 Task: For heading Arial with bold.  font size for heading22,  'Change the font style of data to'Arial Narrow.  and font size to 14,  Change the alignment of both headline & data to Align middle.  In the sheet  ExpenseLog templatesbook
Action: Mouse moved to (85, 146)
Screenshot: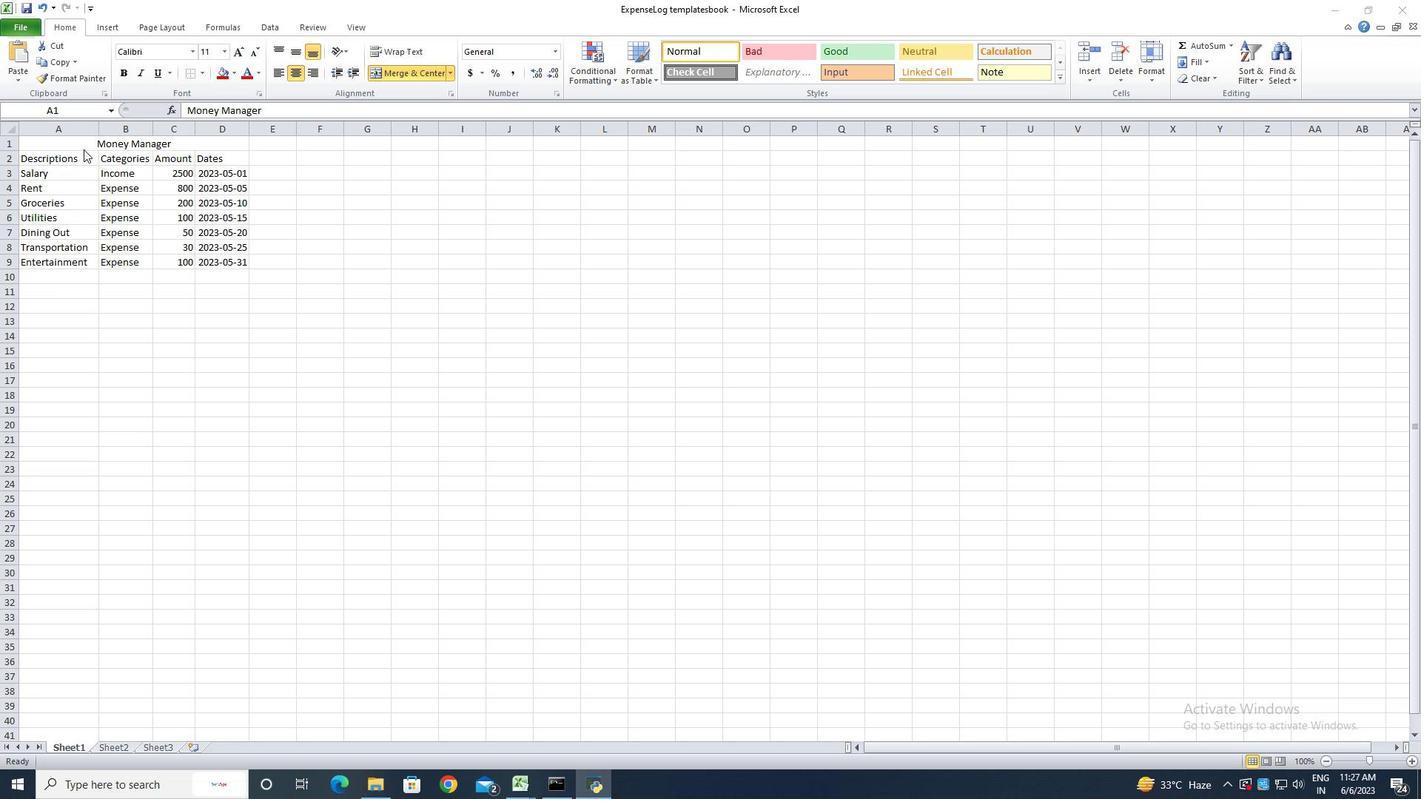 
Action: Mouse pressed left at (85, 146)
Screenshot: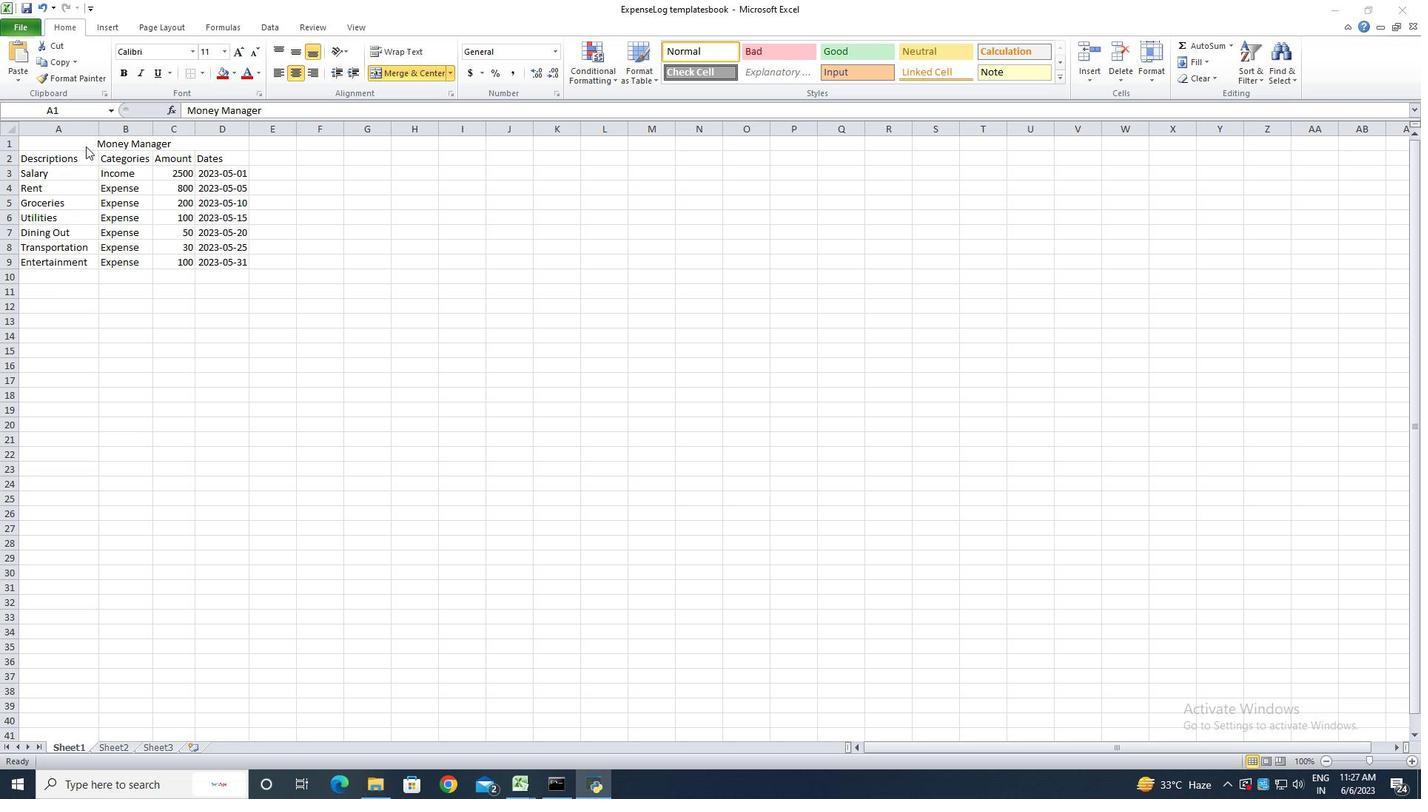
Action: Mouse moved to (190, 50)
Screenshot: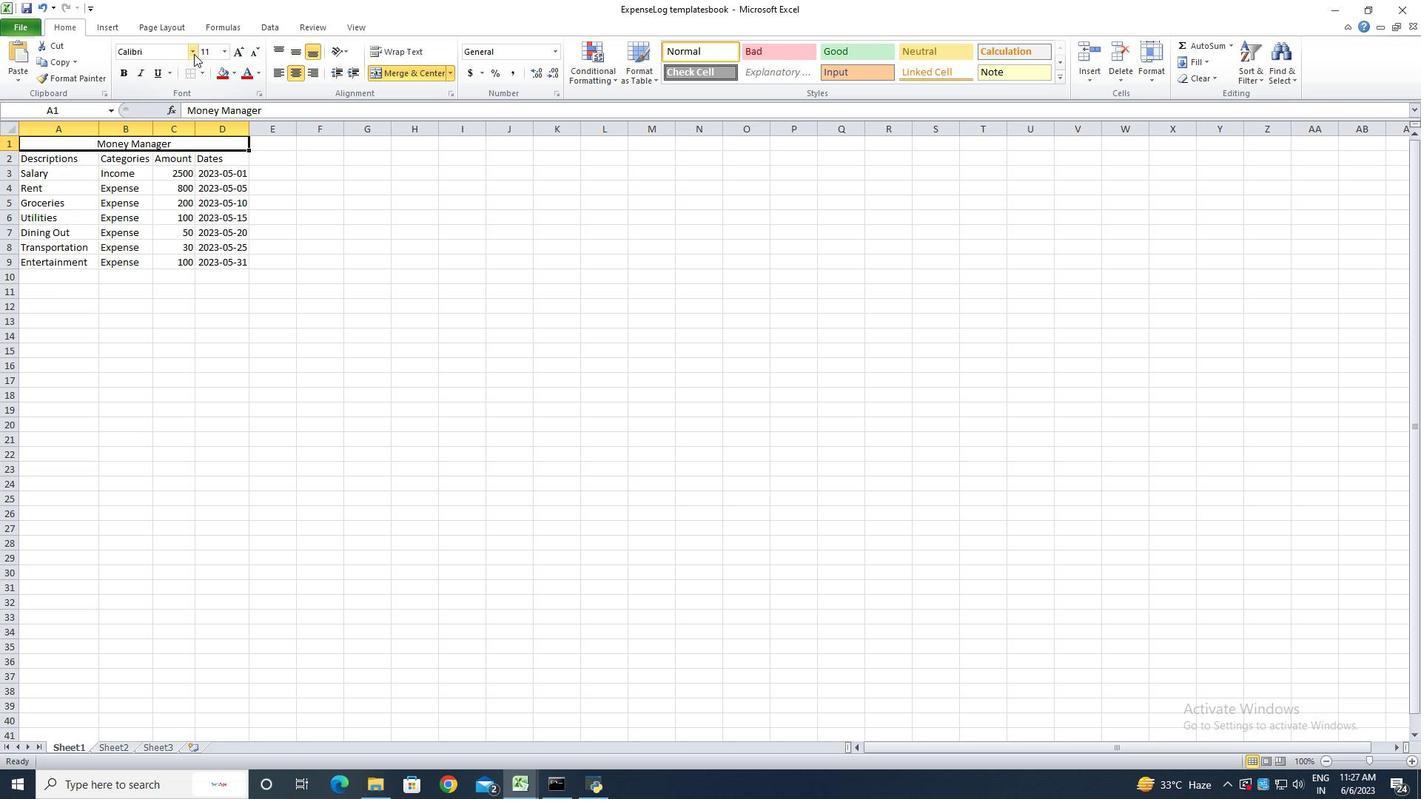 
Action: Mouse pressed left at (190, 50)
Screenshot: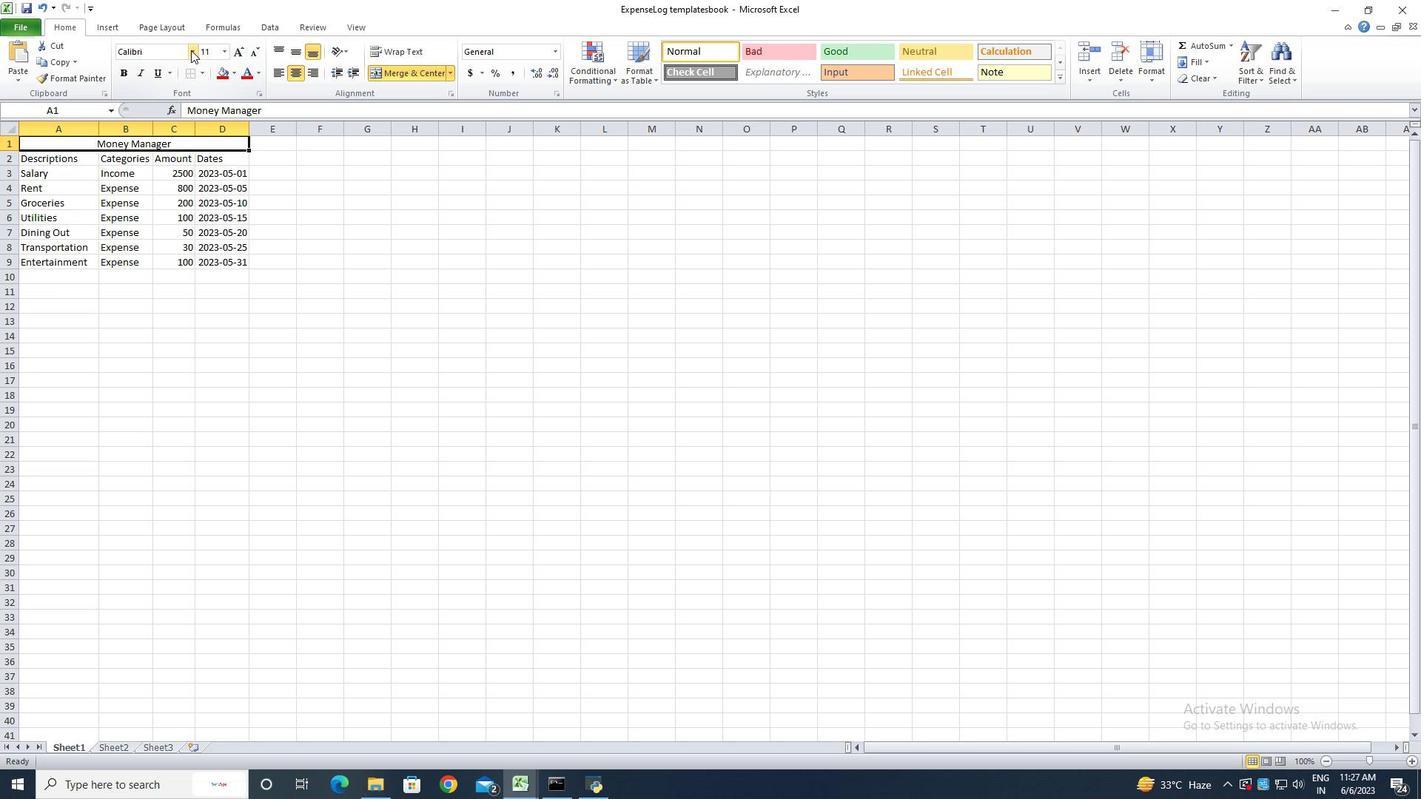 
Action: Mouse moved to (159, 176)
Screenshot: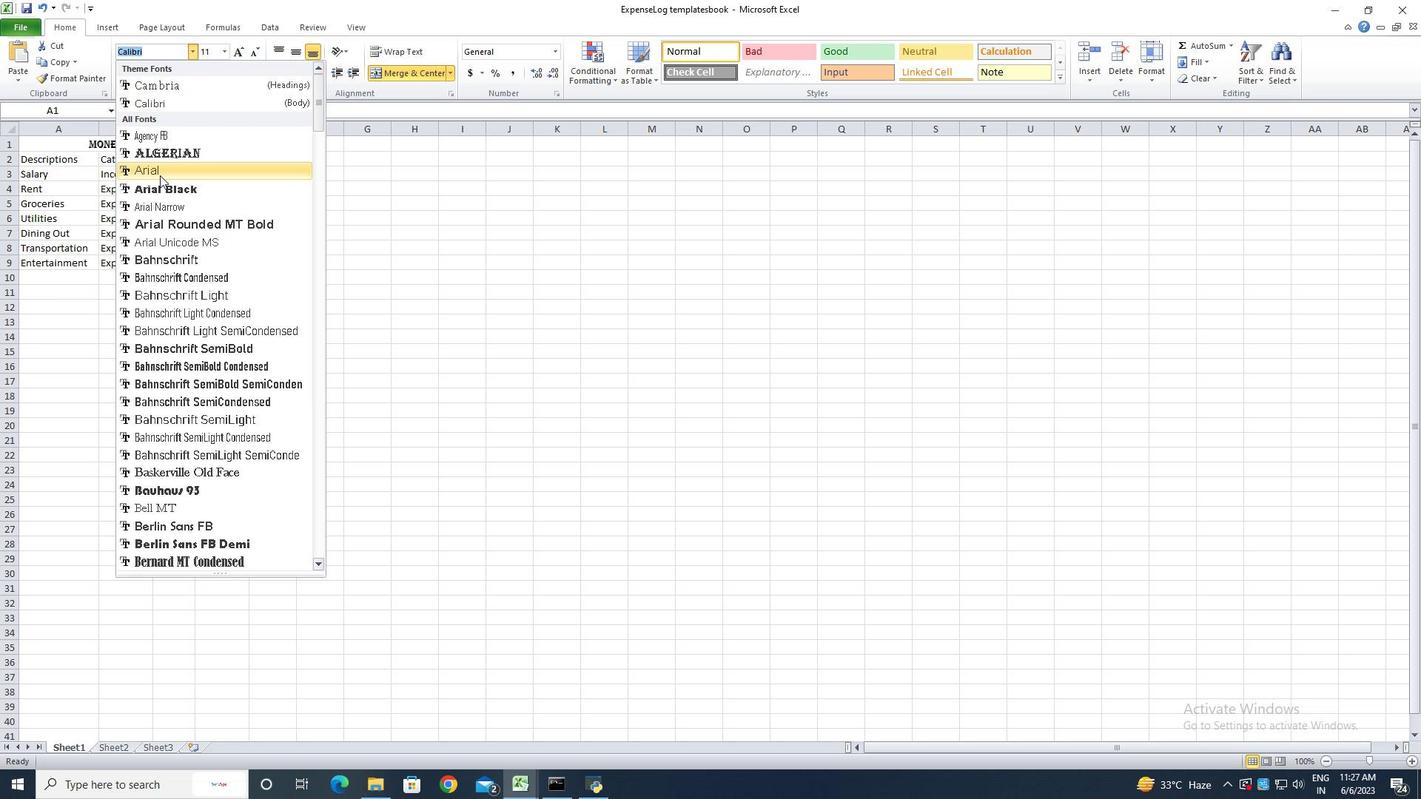 
Action: Mouse pressed left at (159, 176)
Screenshot: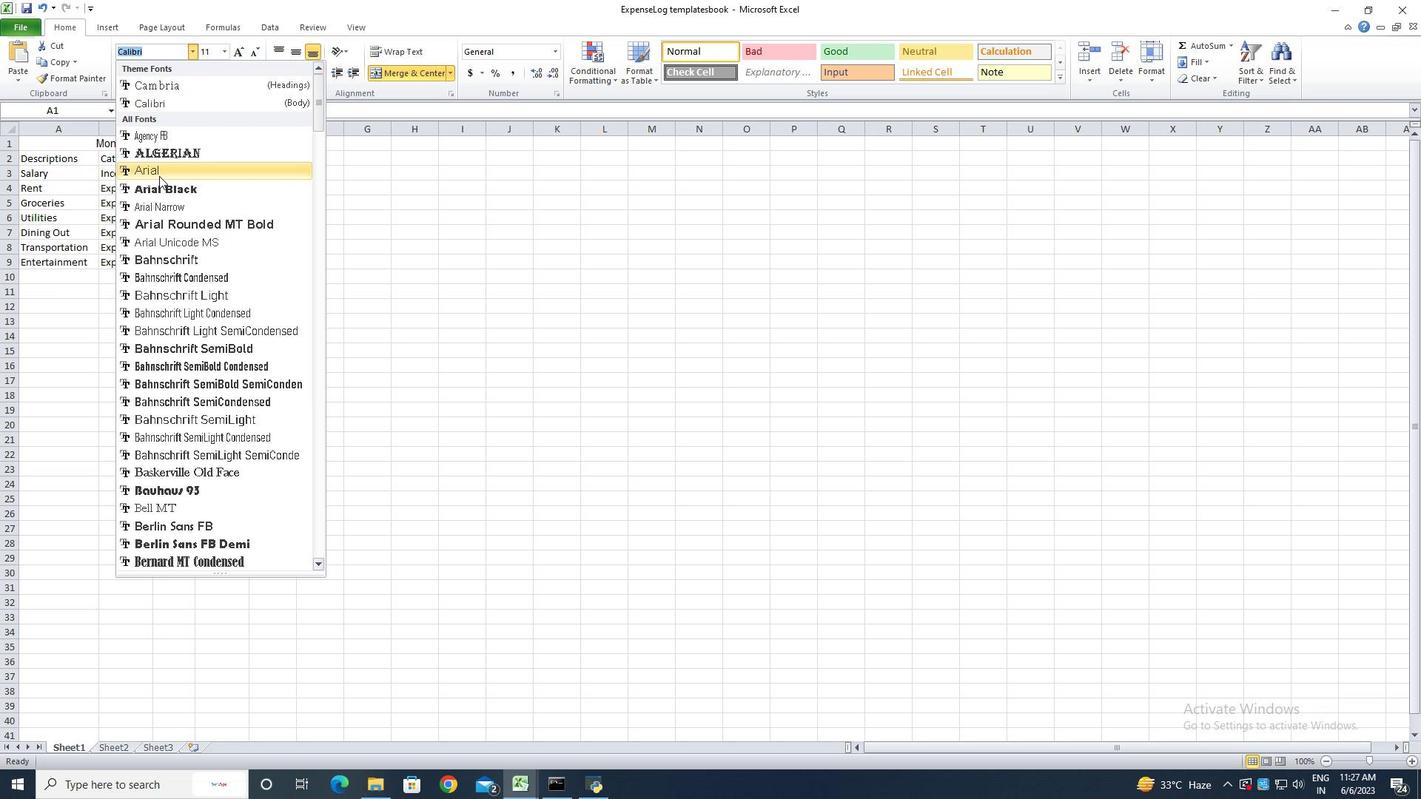 
Action: Mouse moved to (239, 45)
Screenshot: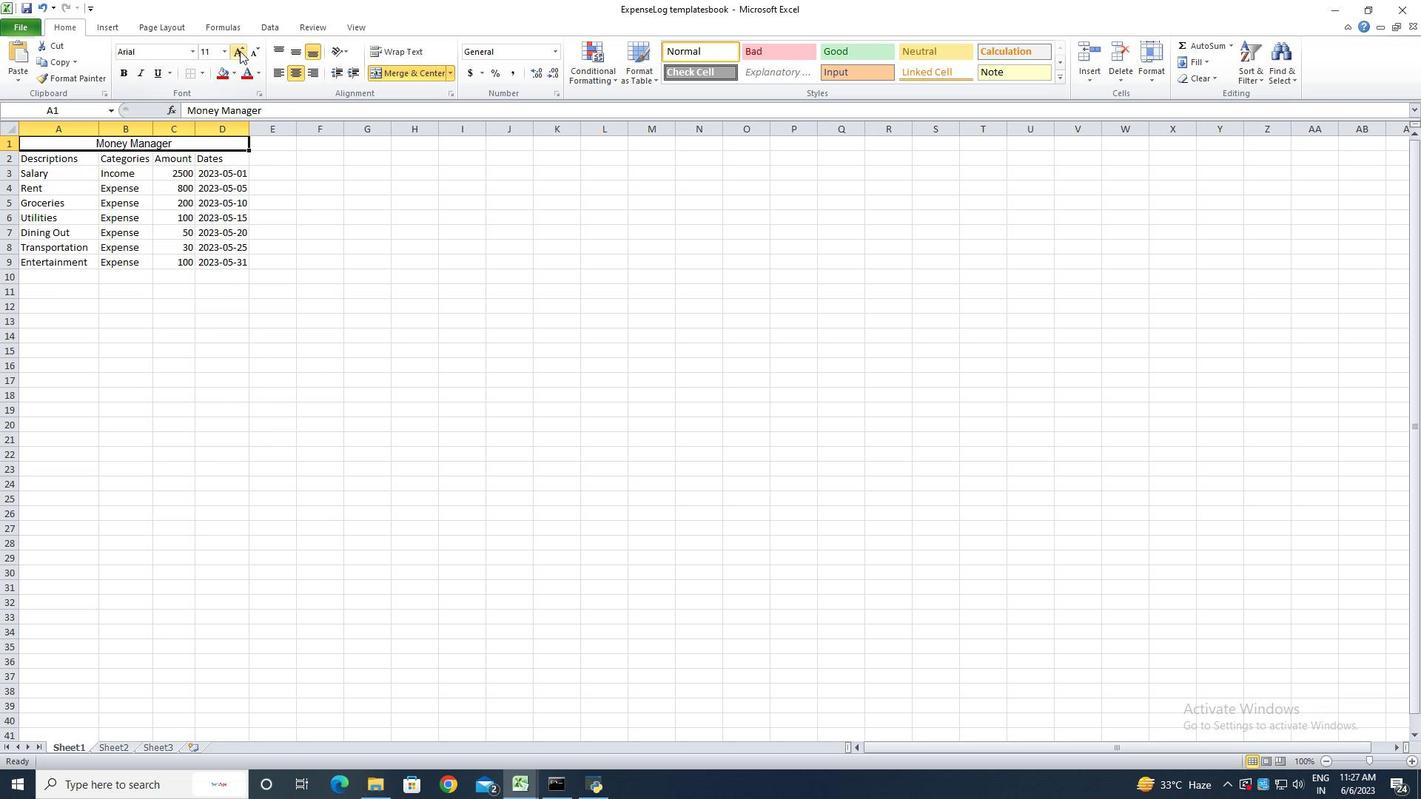 
Action: Mouse pressed left at (239, 45)
Screenshot: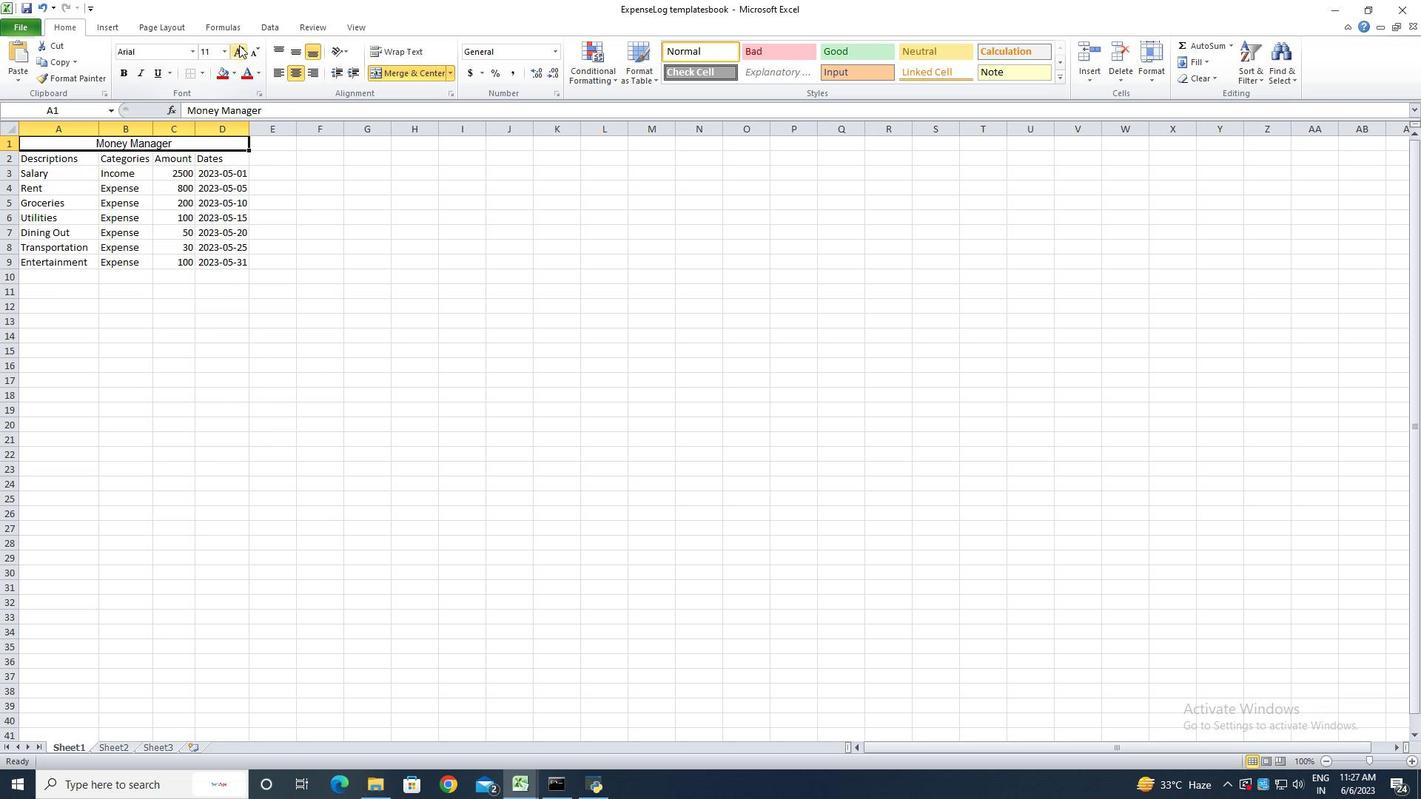 
Action: Mouse pressed left at (239, 45)
Screenshot: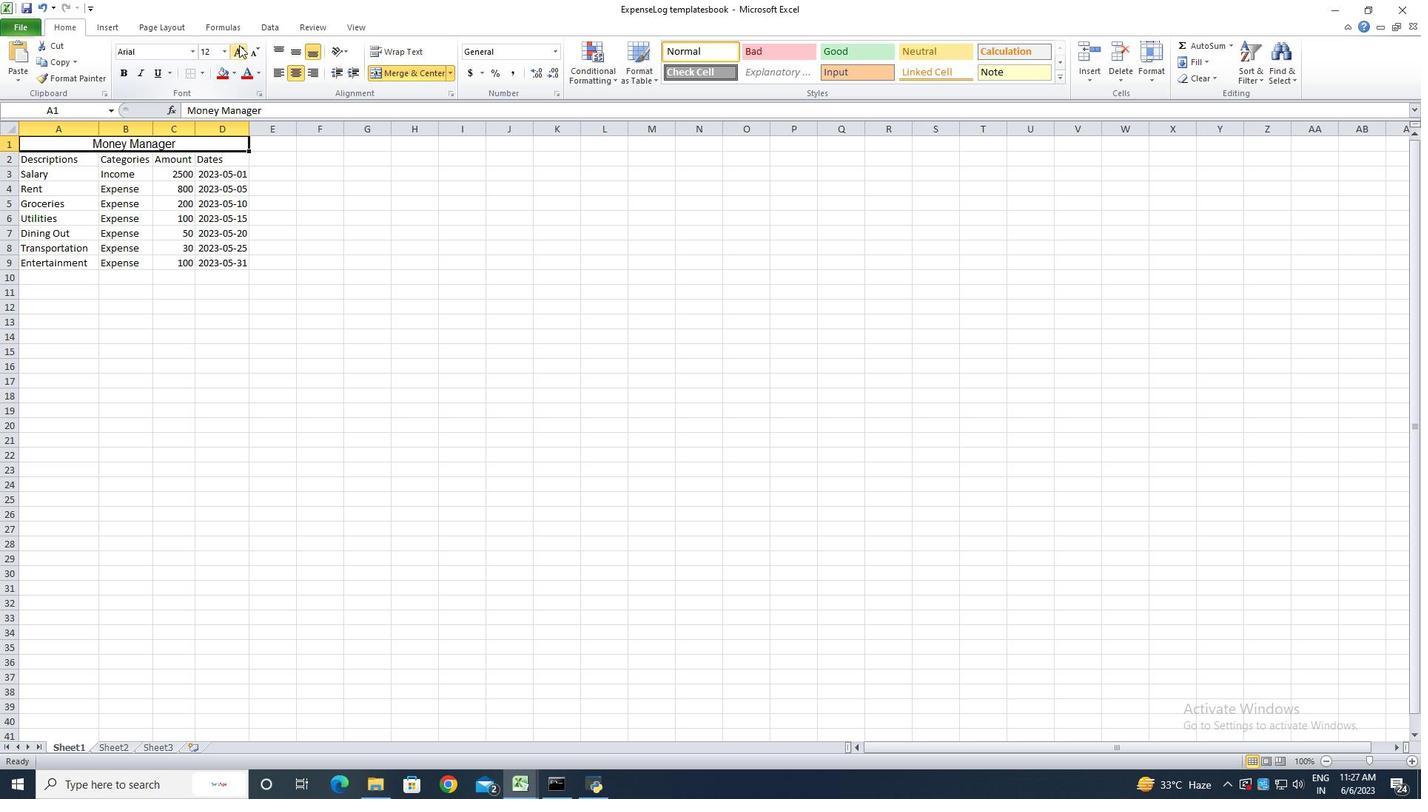
Action: Mouse pressed left at (239, 45)
Screenshot: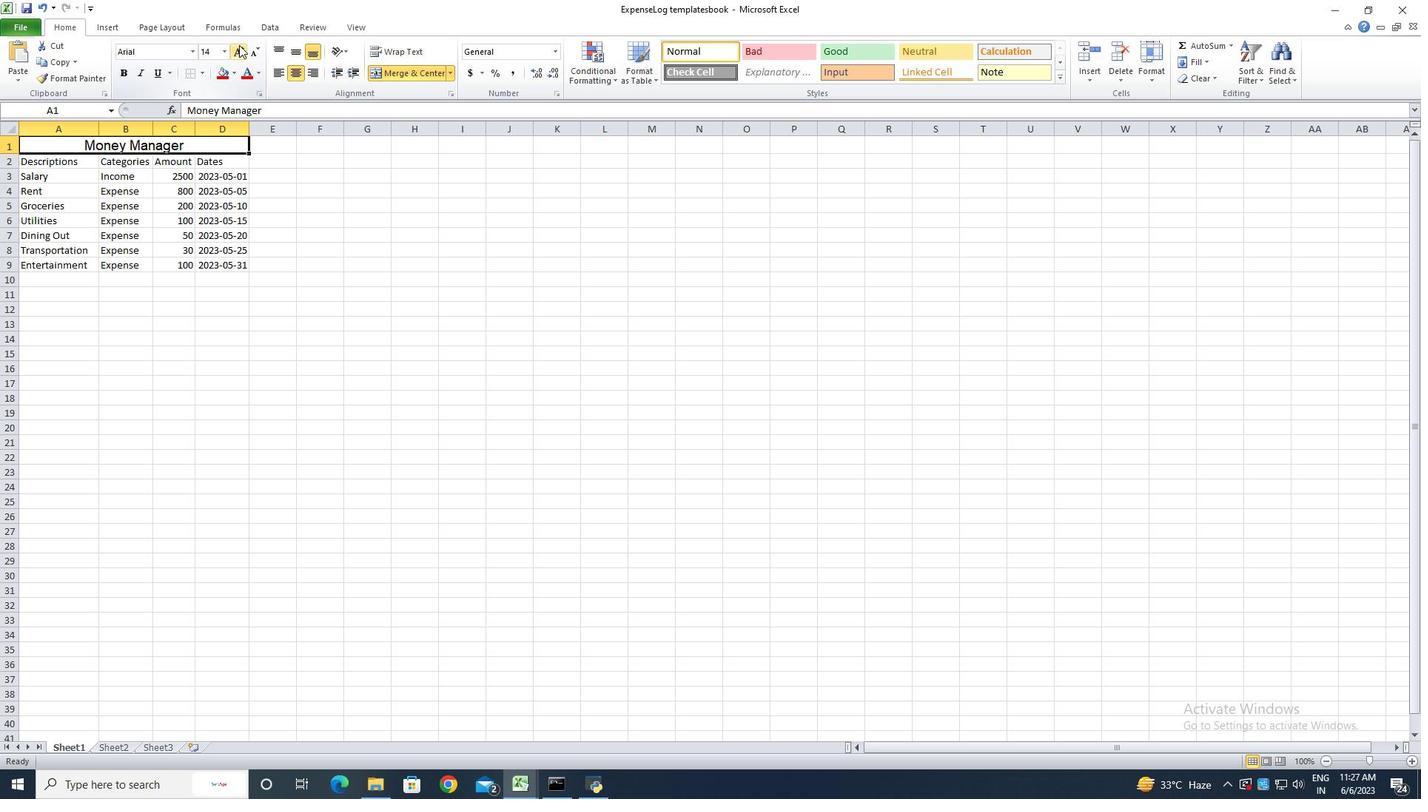 
Action: Mouse pressed left at (239, 45)
Screenshot: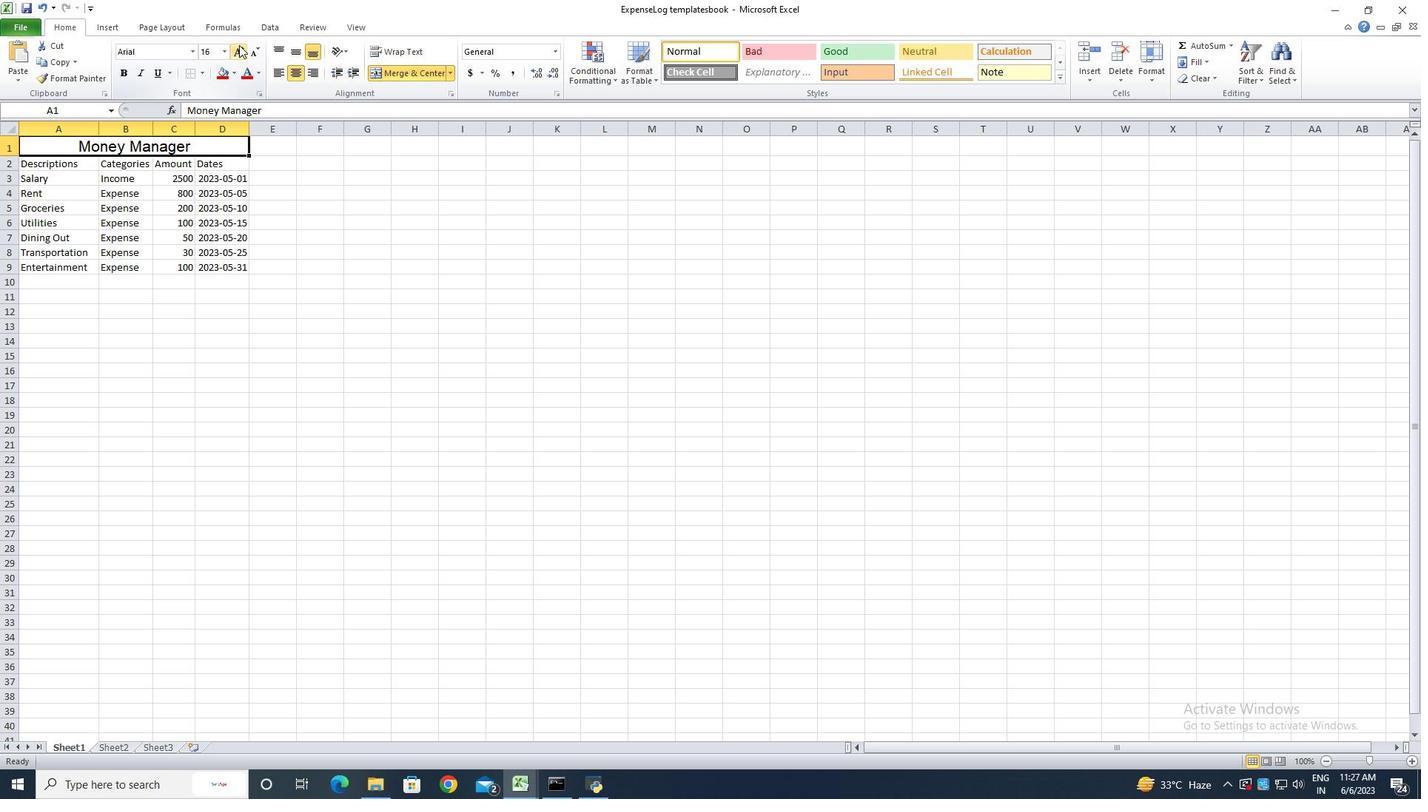 
Action: Mouse pressed left at (239, 45)
Screenshot: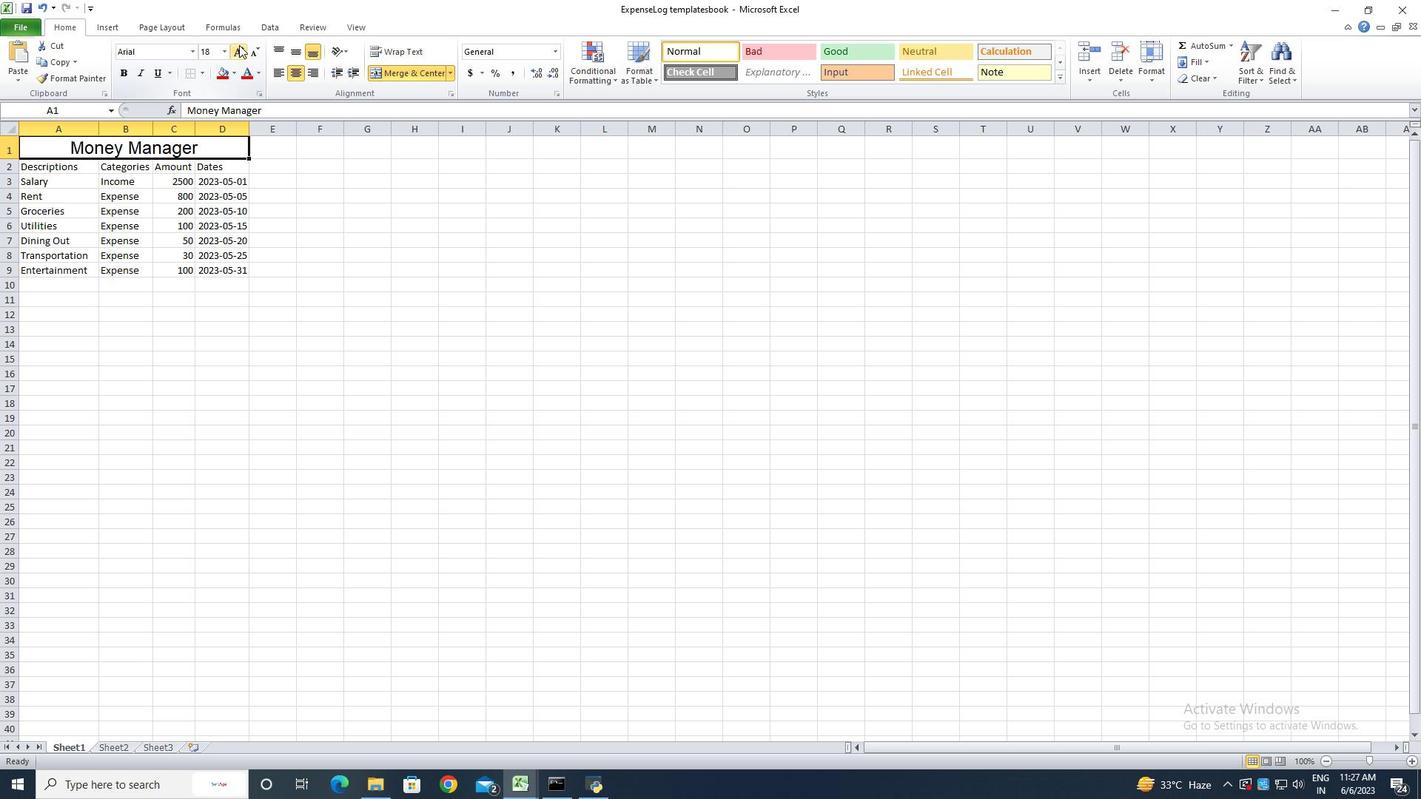 
Action: Mouse pressed left at (239, 45)
Screenshot: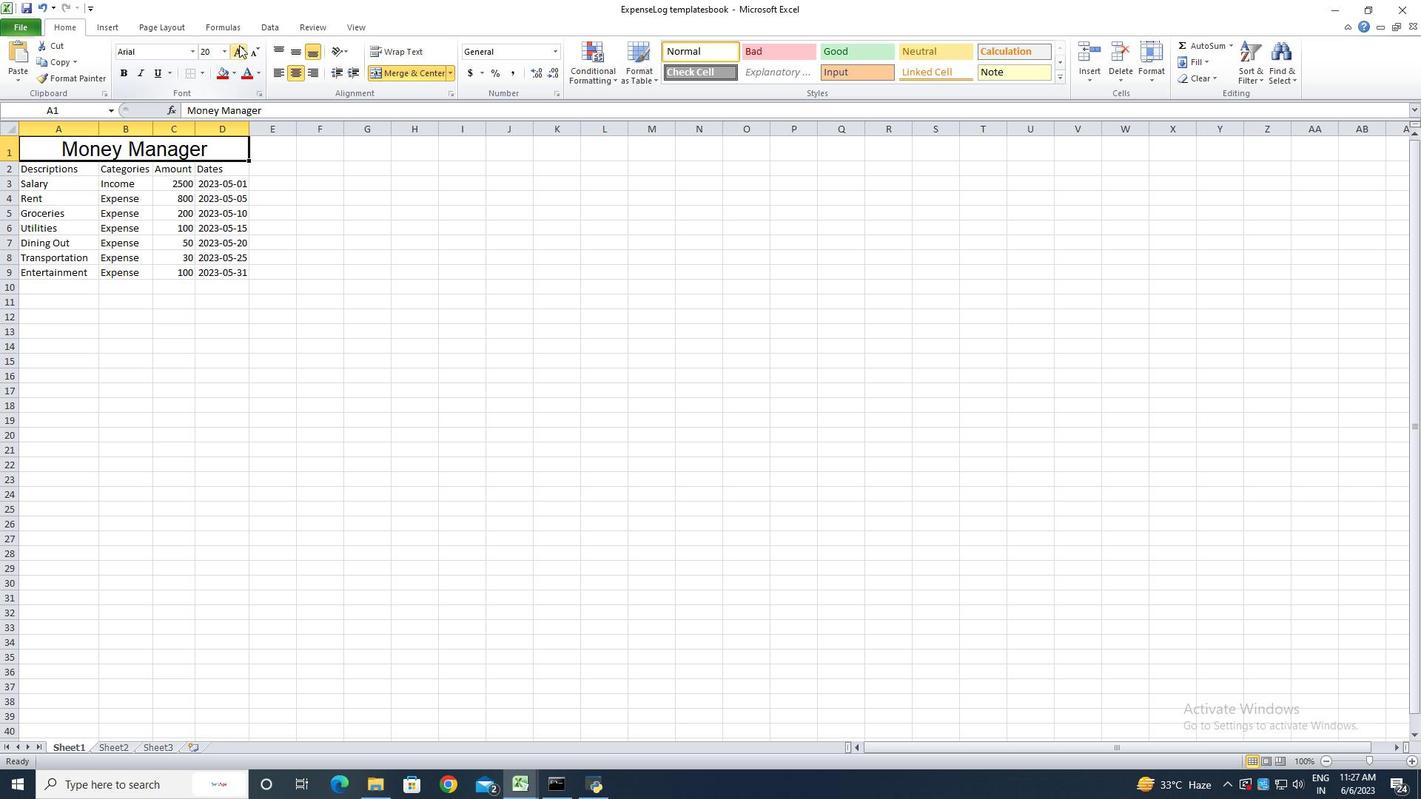 
Action: Mouse moved to (128, 78)
Screenshot: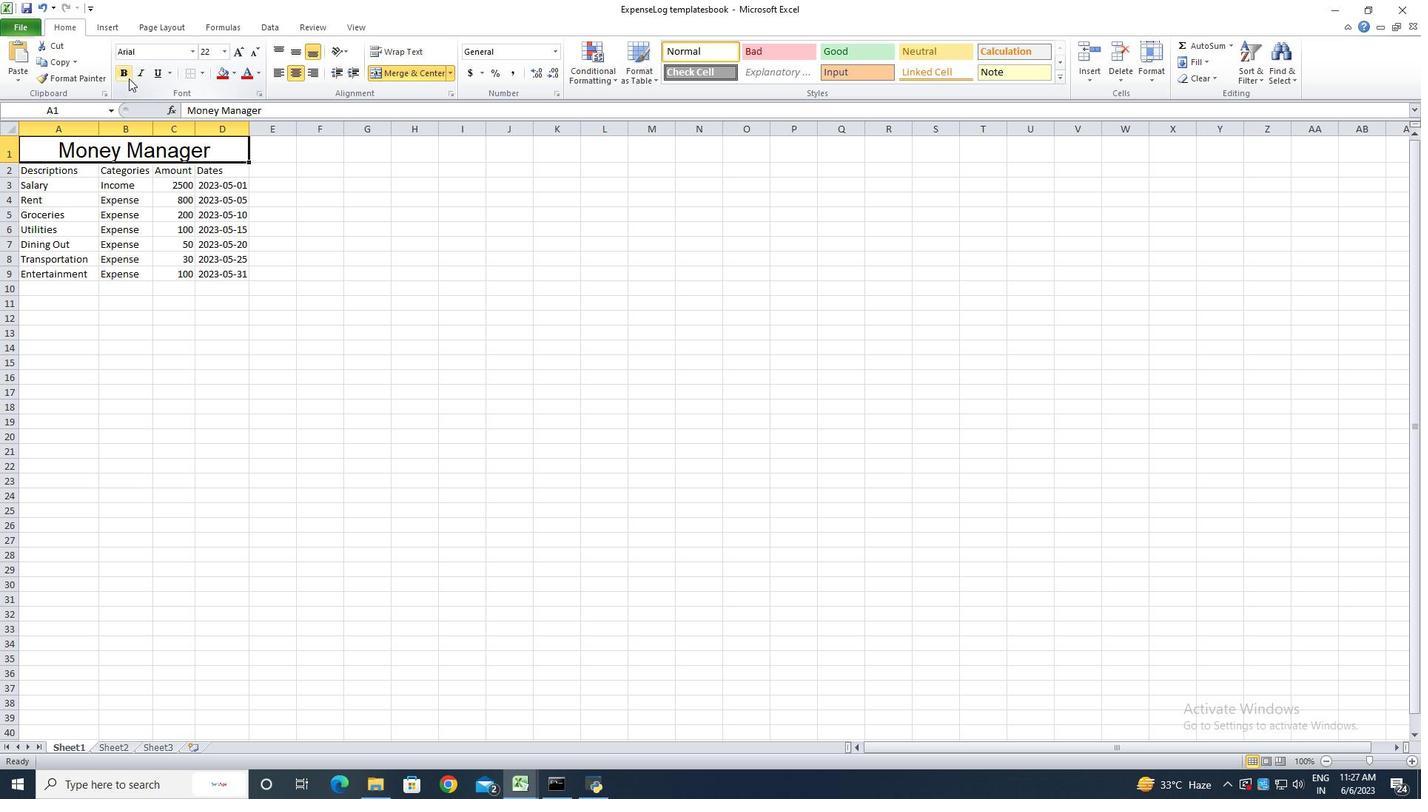 
Action: Mouse pressed left at (128, 78)
Screenshot: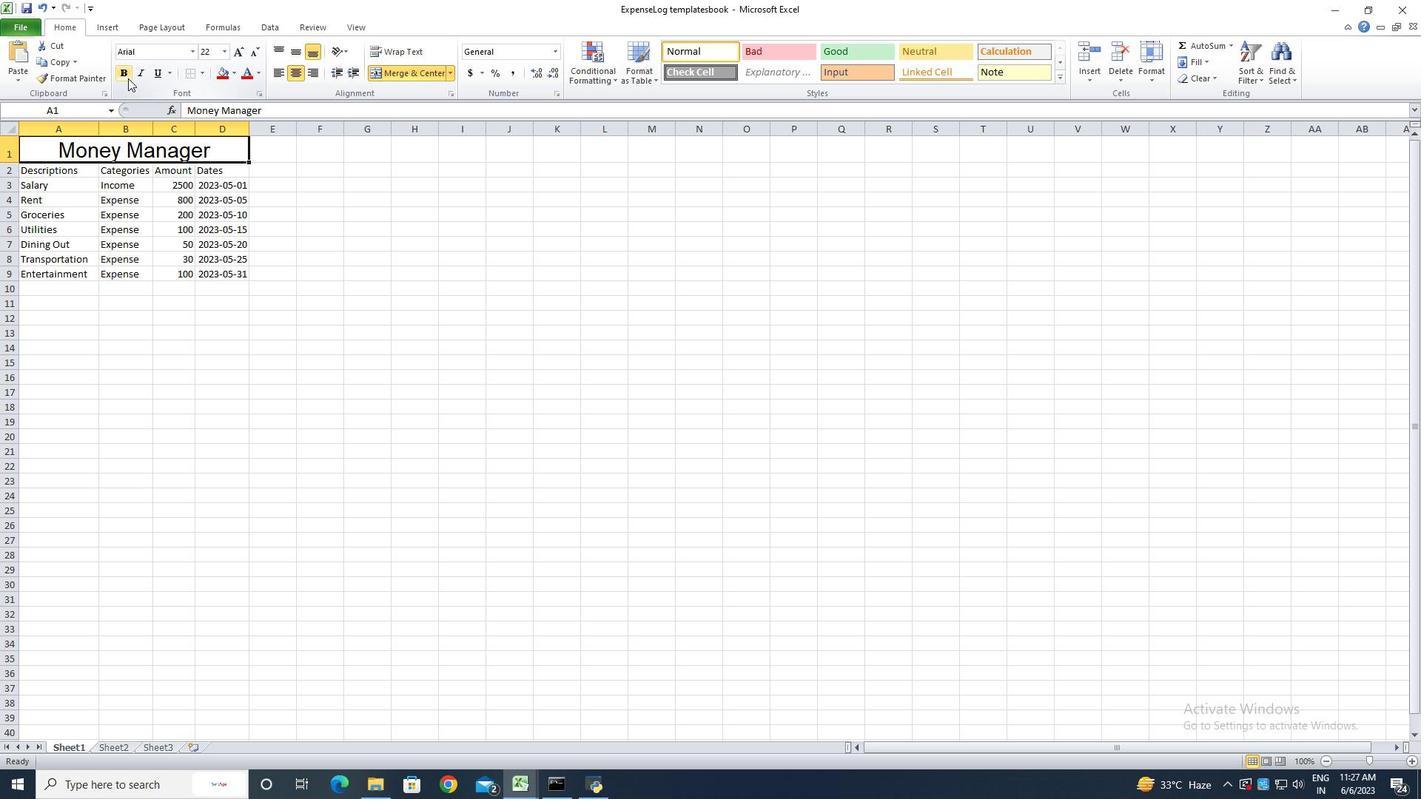 
Action: Mouse moved to (34, 173)
Screenshot: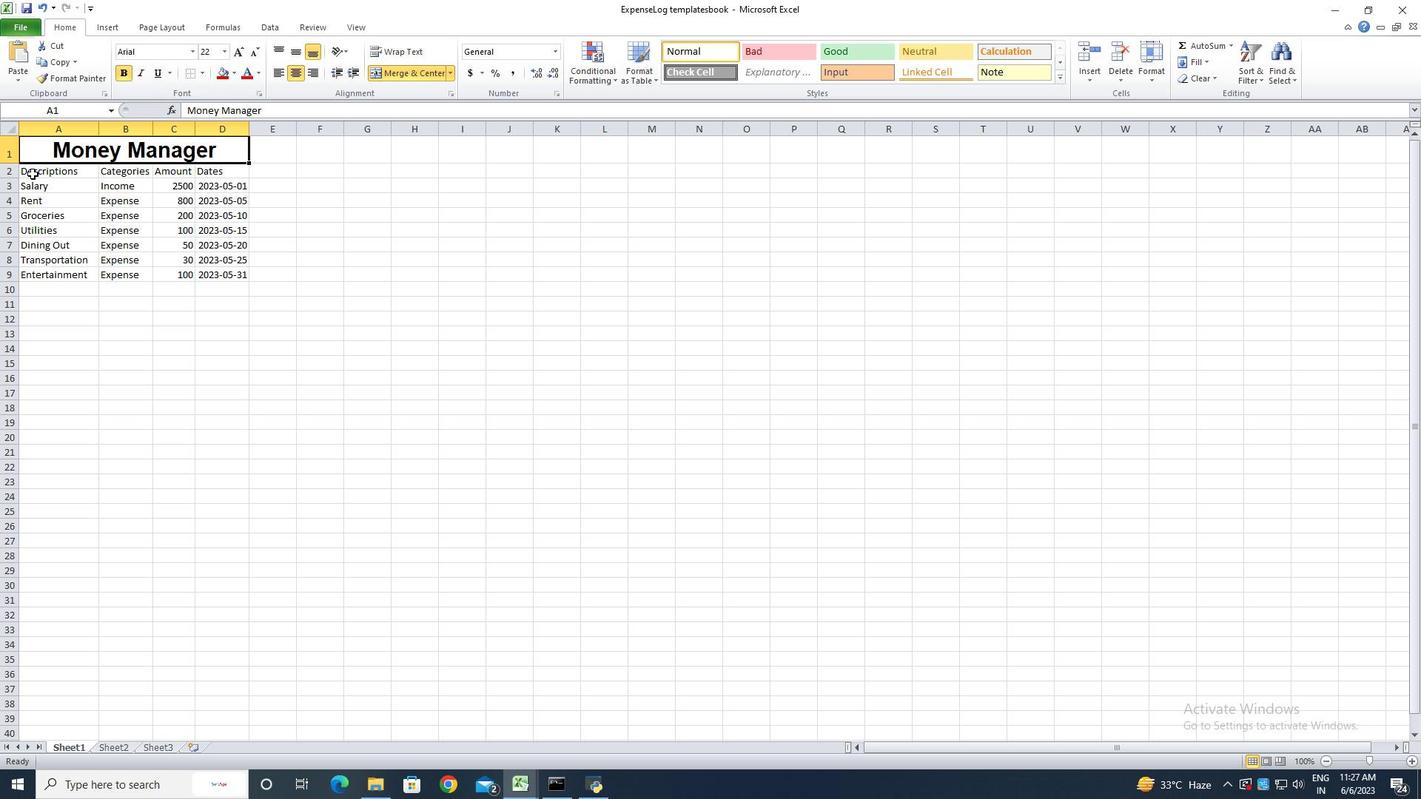 
Action: Mouse pressed left at (34, 173)
Screenshot: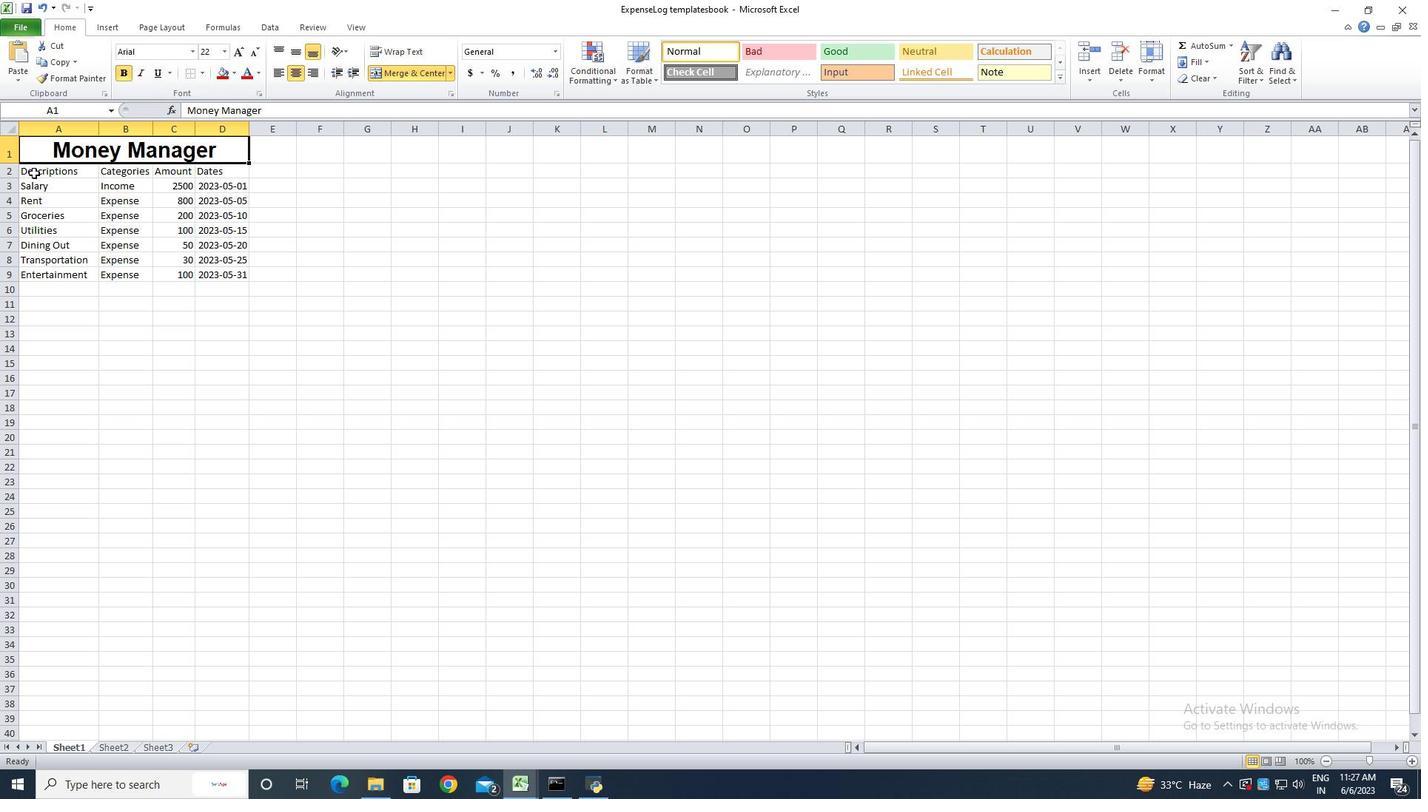 
Action: Mouse moved to (191, 50)
Screenshot: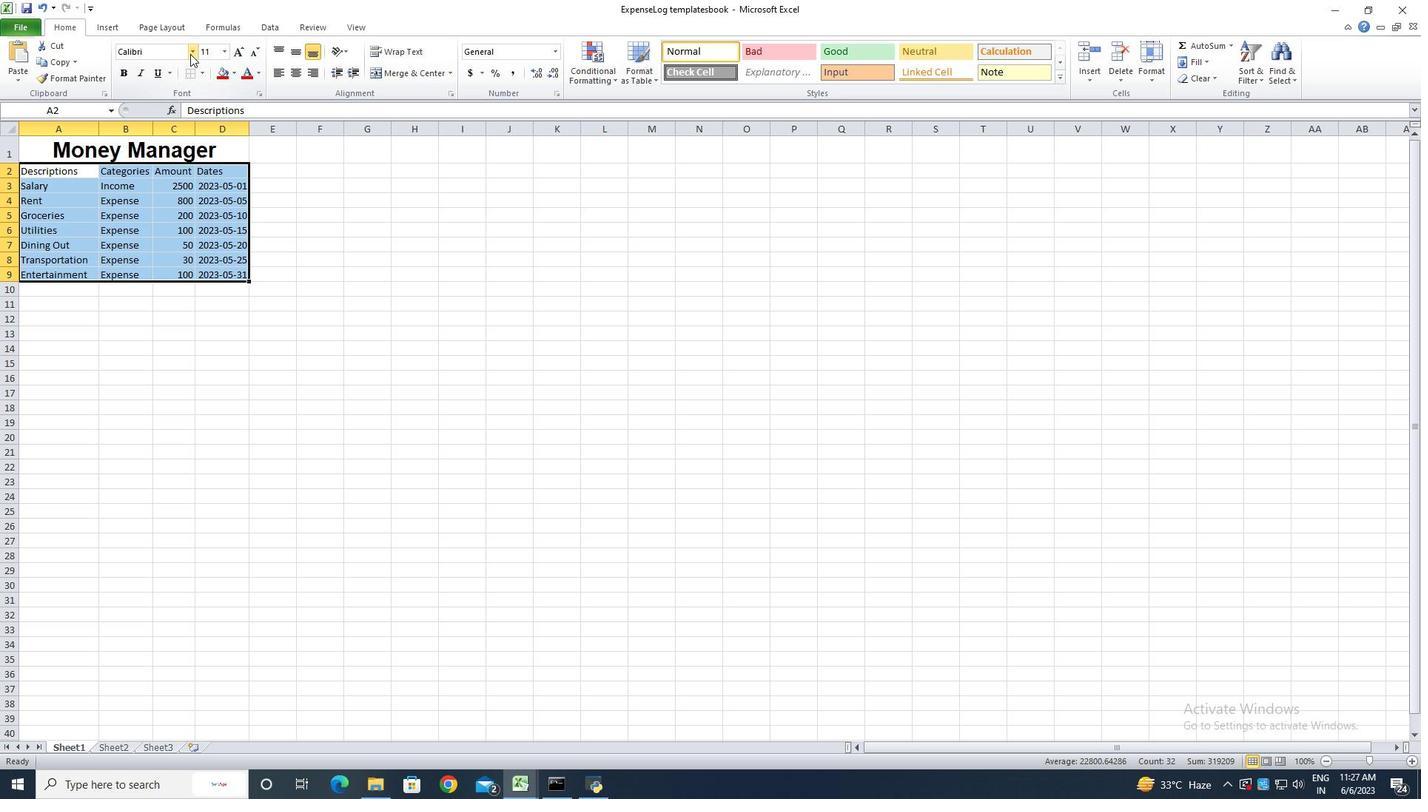 
Action: Mouse pressed left at (191, 50)
Screenshot: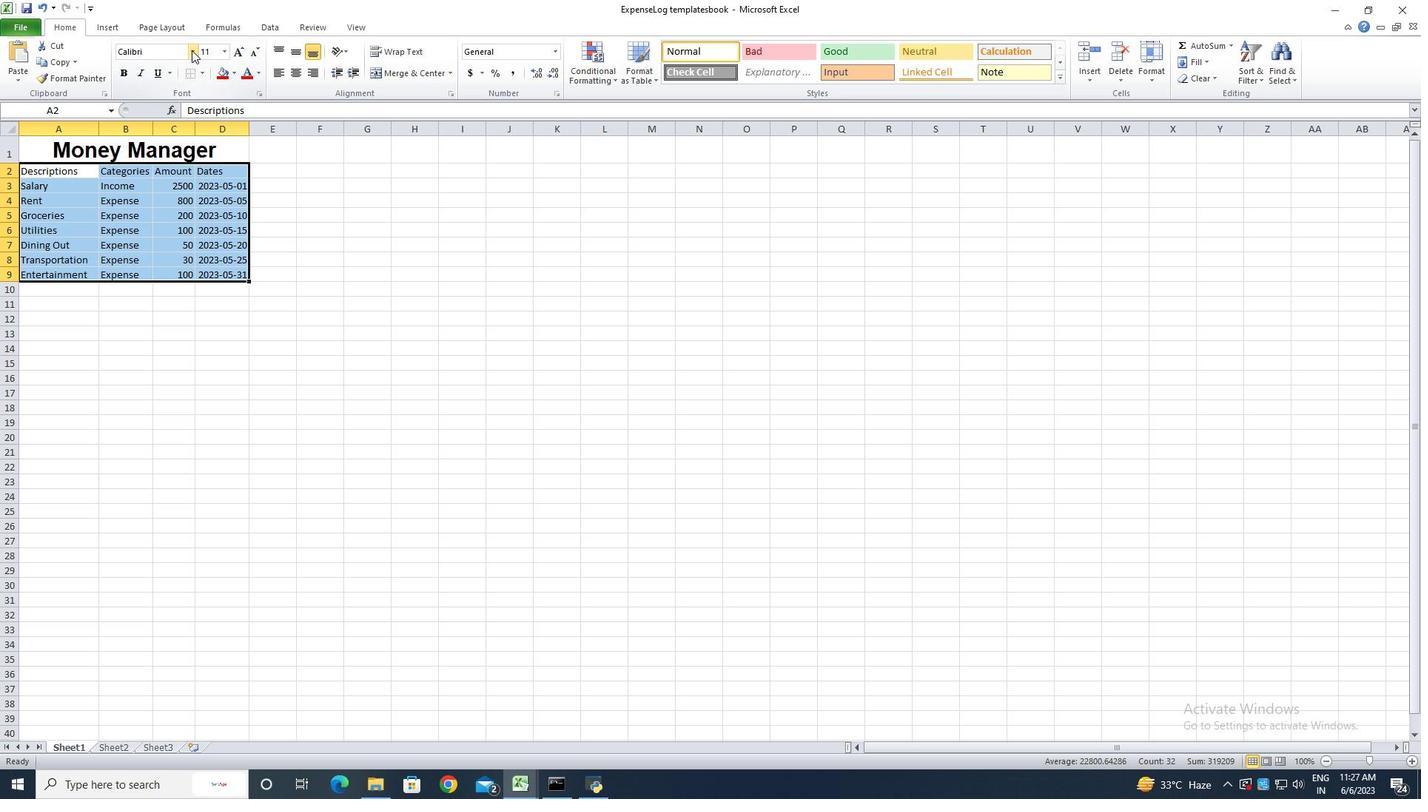 
Action: Mouse moved to (172, 210)
Screenshot: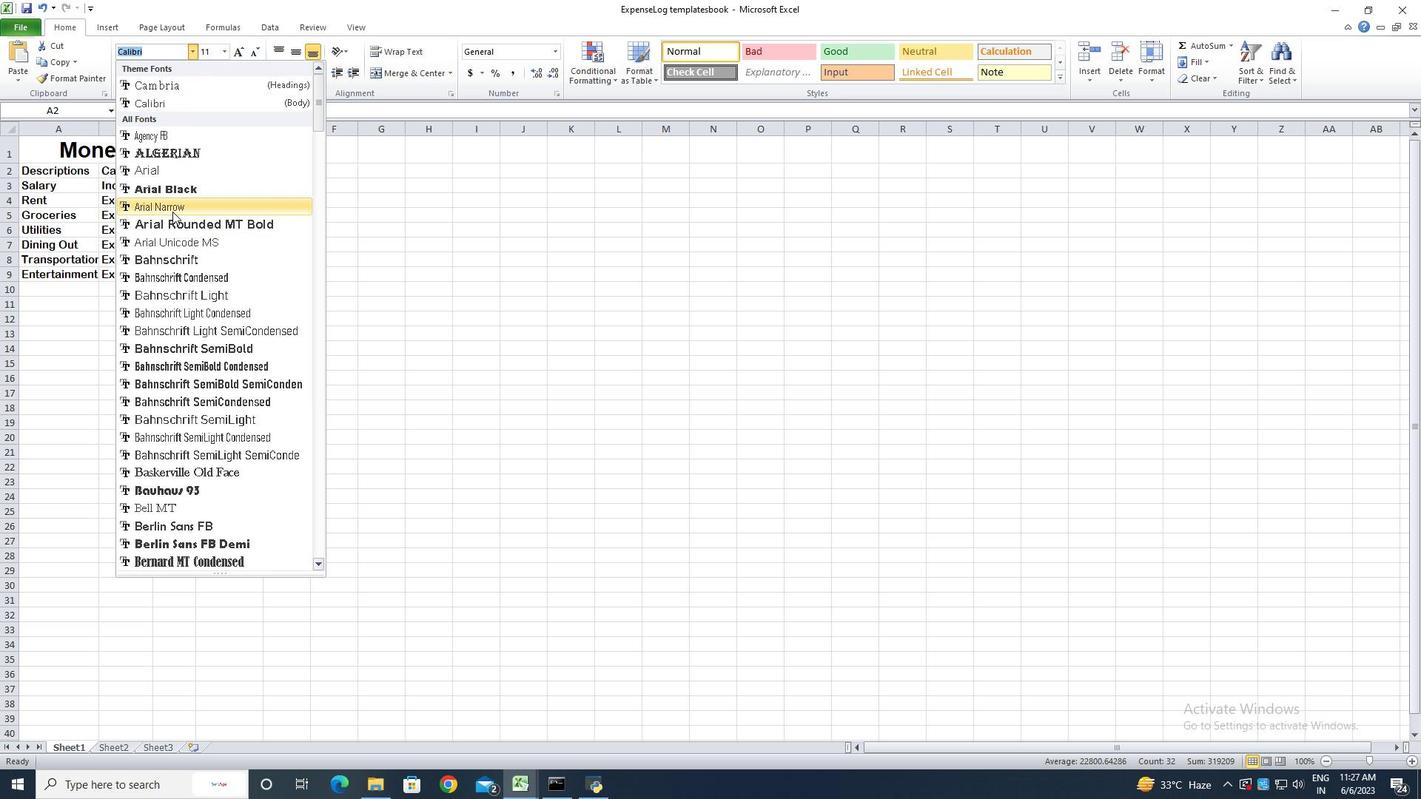 
Action: Mouse pressed left at (172, 210)
Screenshot: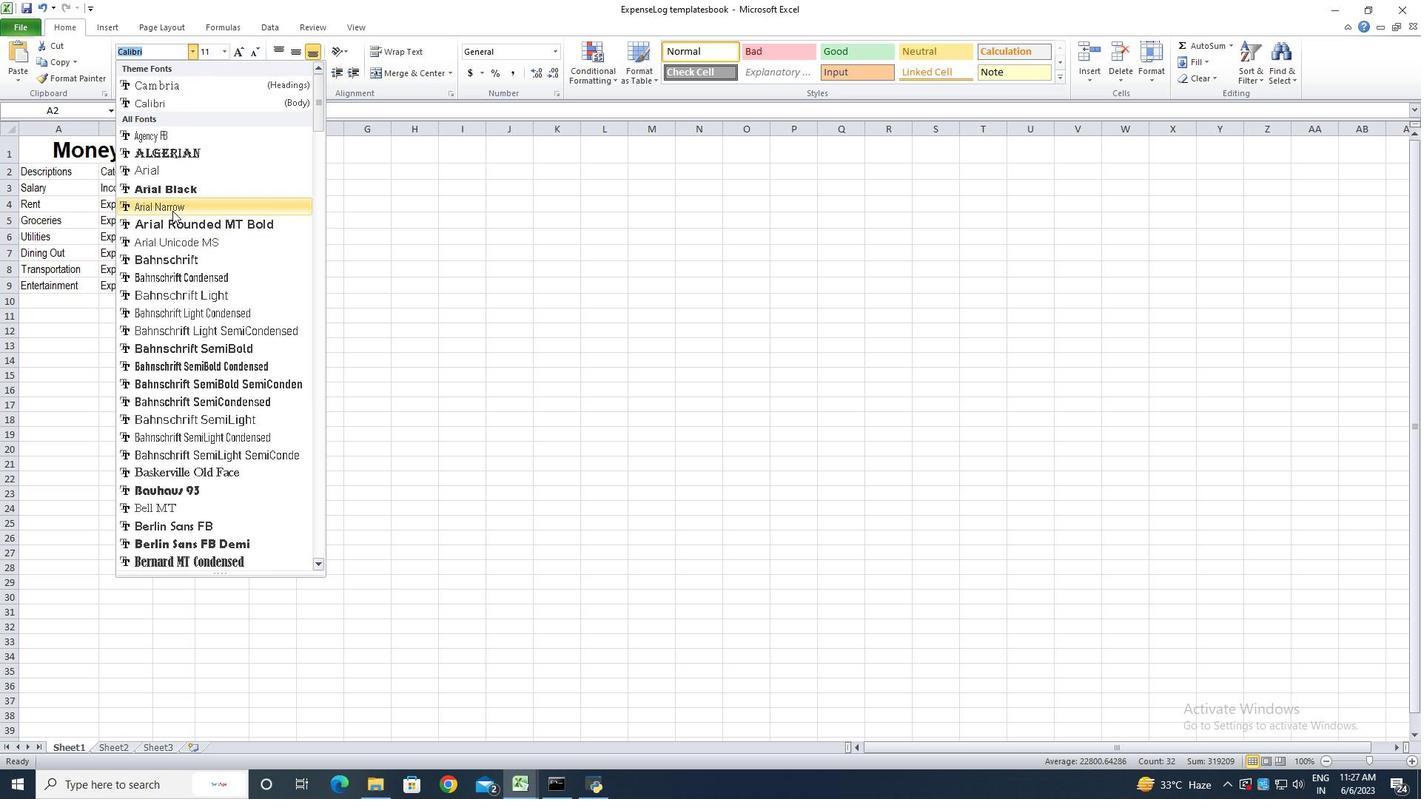 
Action: Mouse moved to (236, 51)
Screenshot: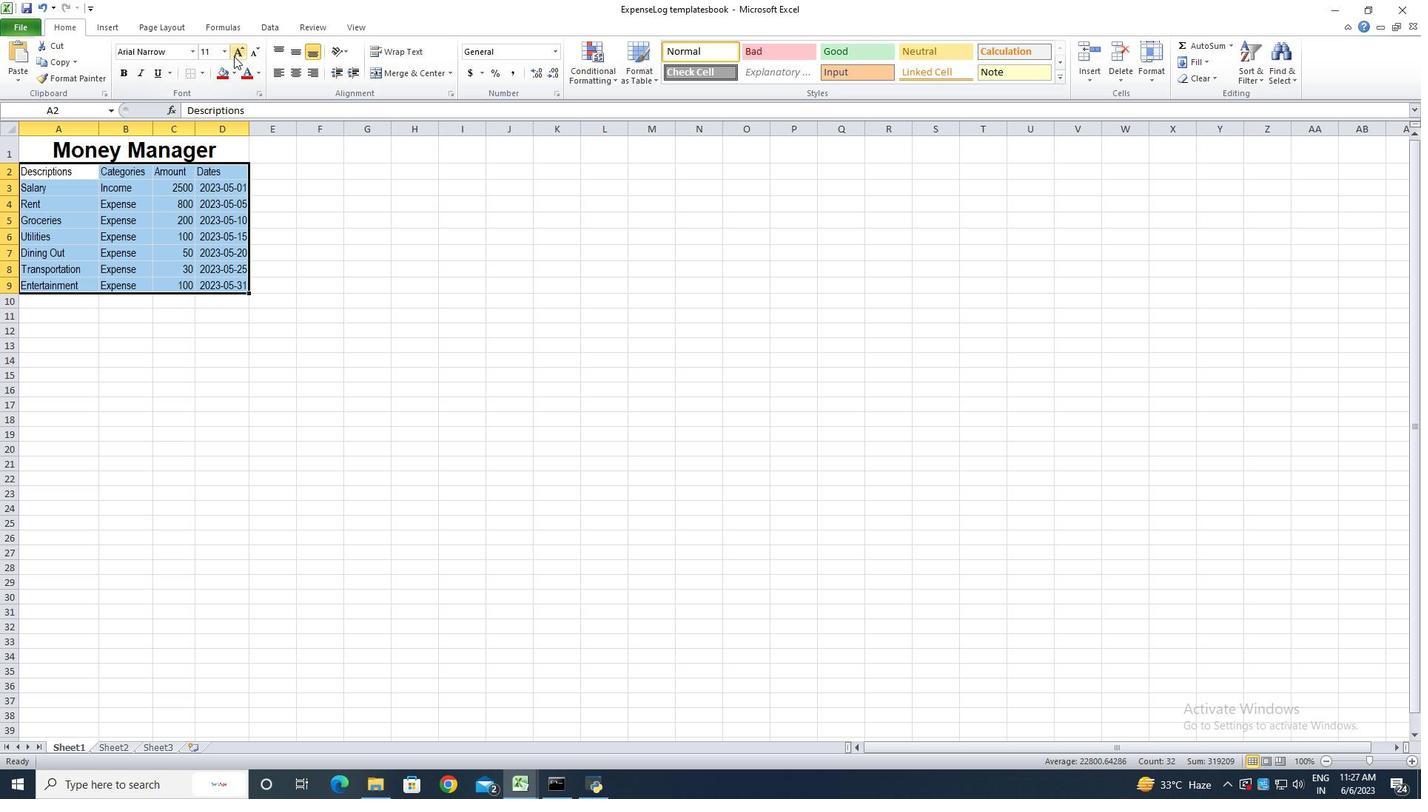 
Action: Mouse pressed left at (236, 51)
Screenshot: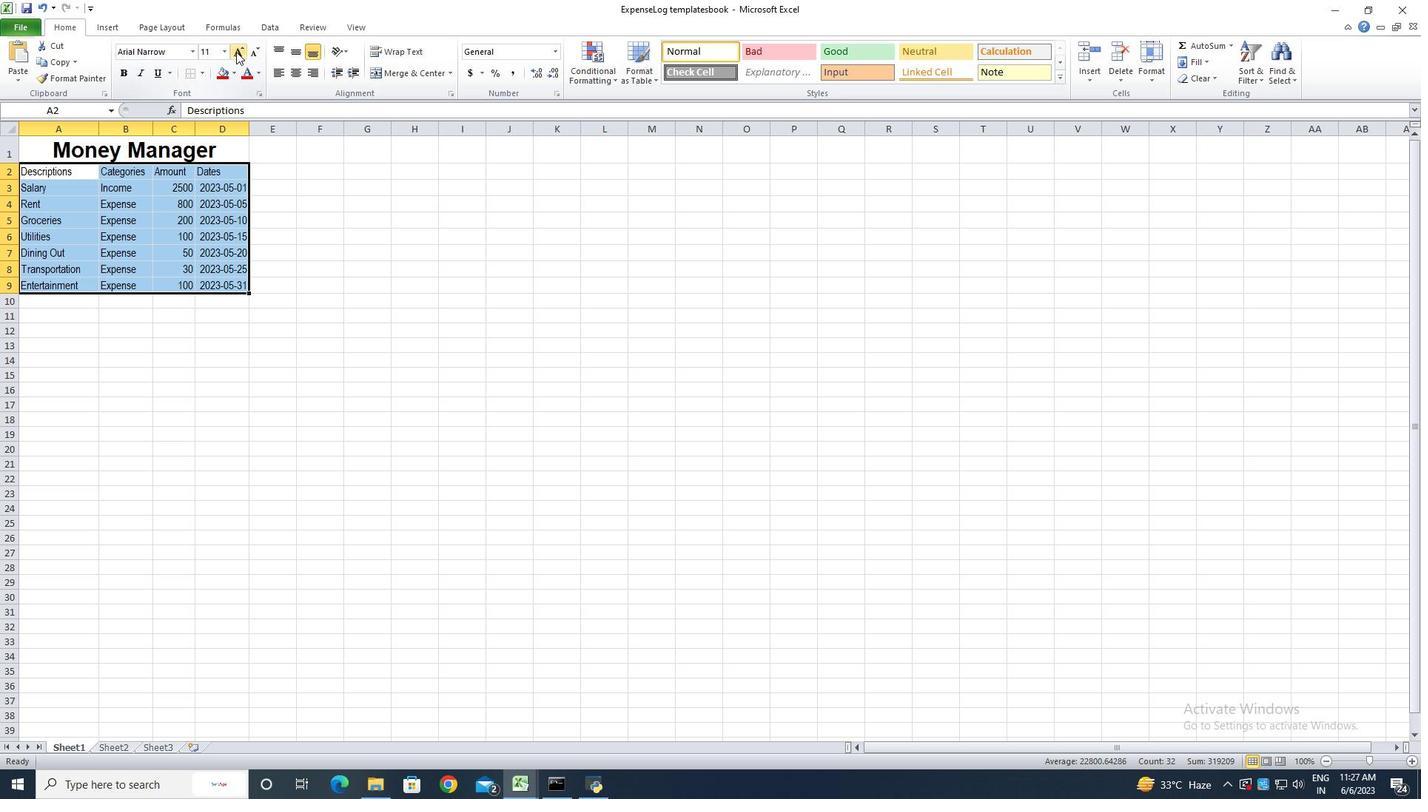
Action: Mouse pressed left at (236, 51)
Screenshot: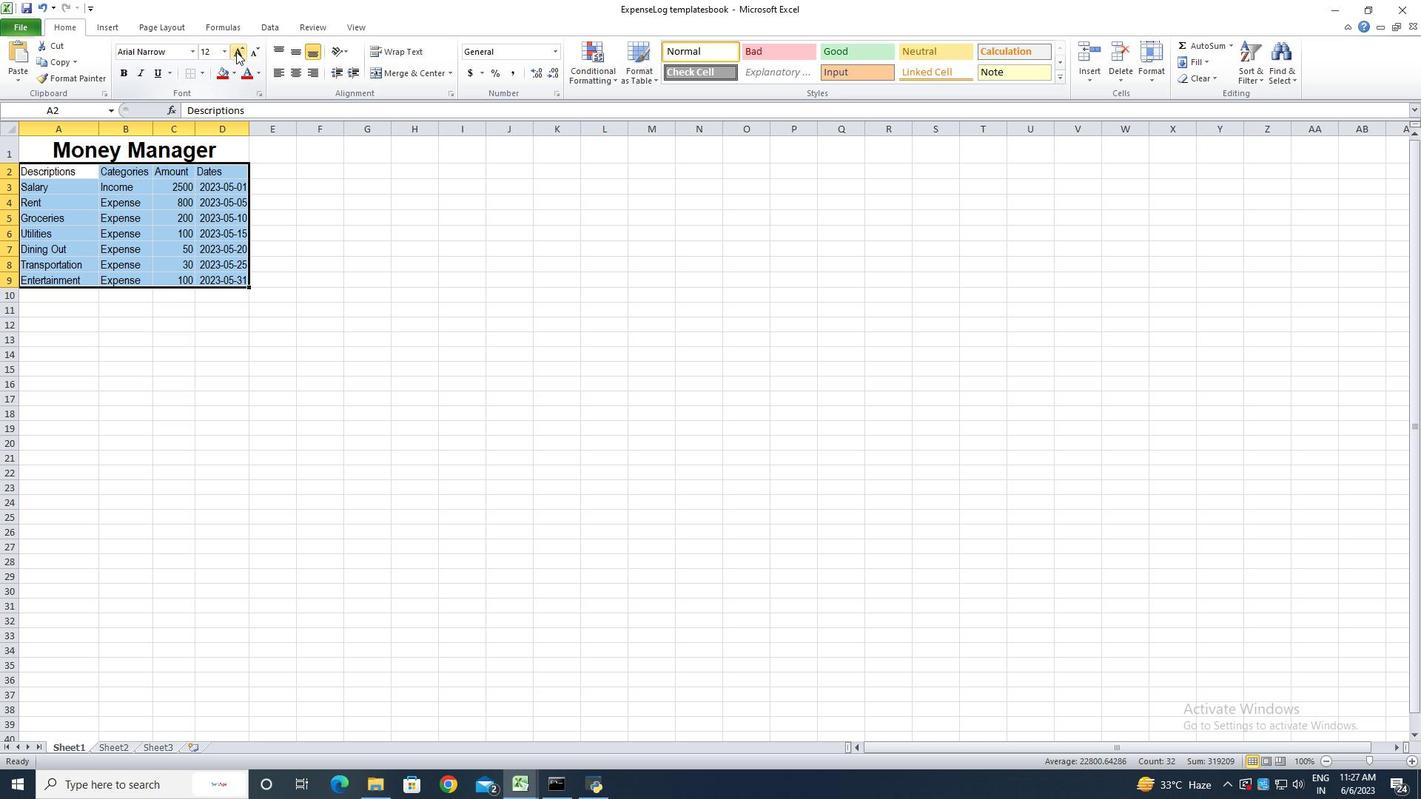 
Action: Mouse moved to (233, 350)
Screenshot: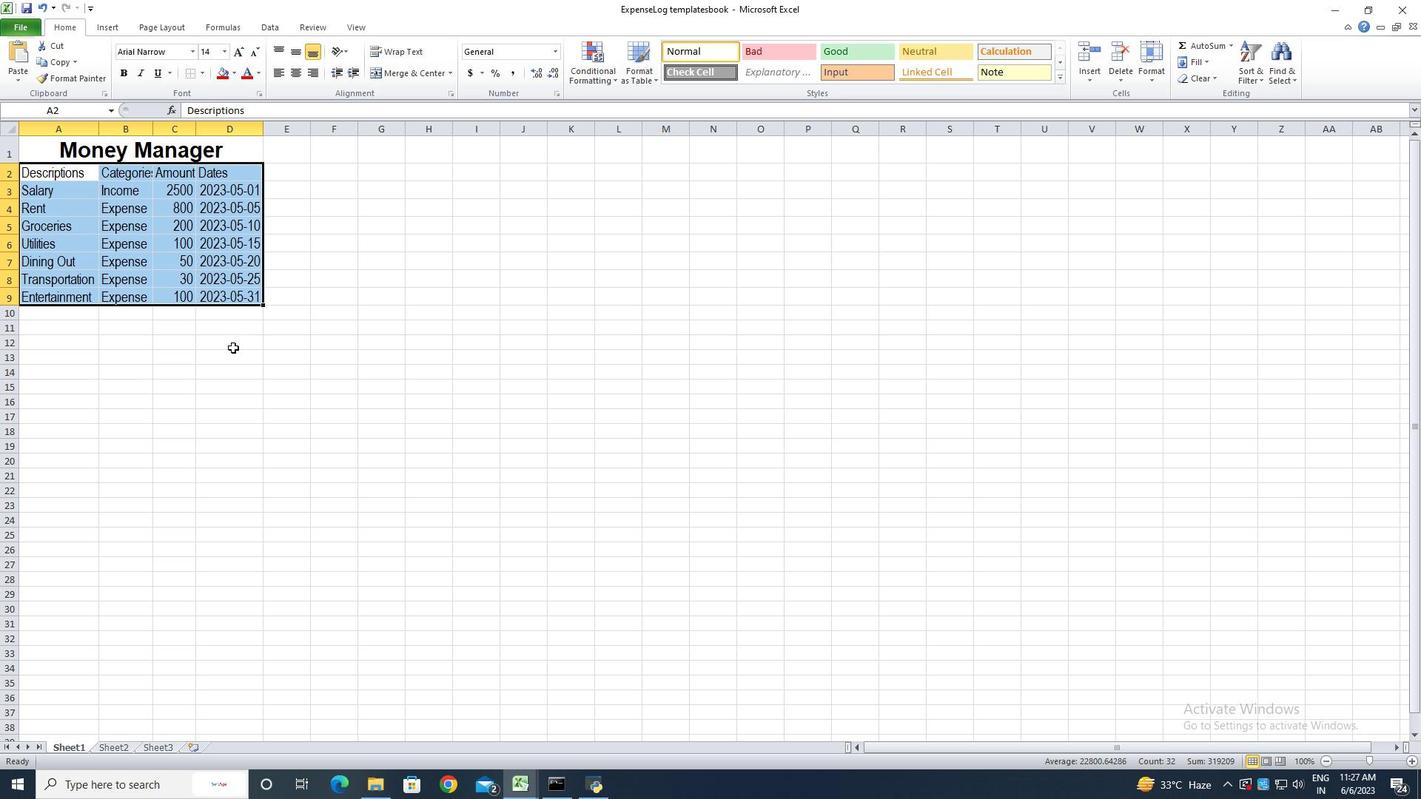 
Action: Mouse pressed left at (233, 350)
Screenshot: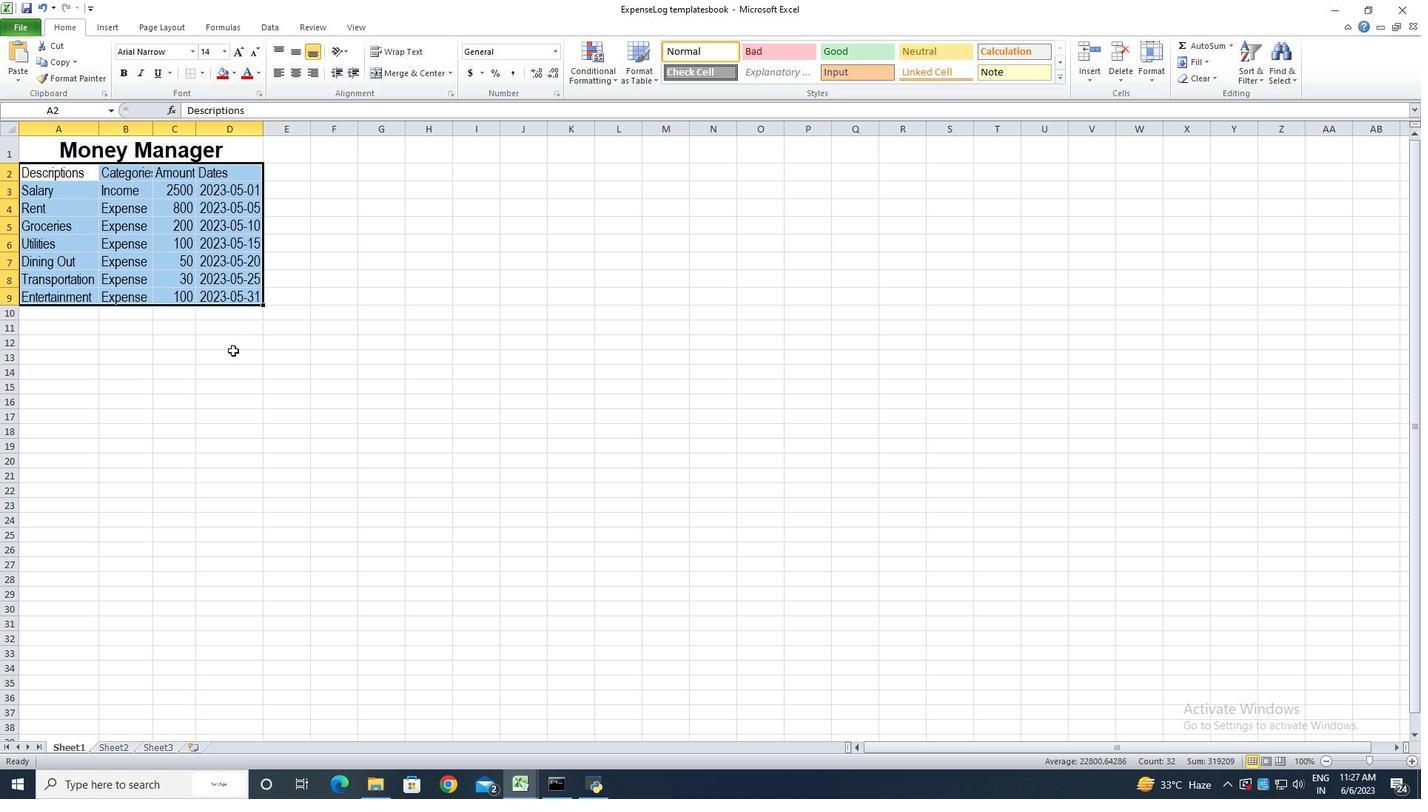 
Action: Mouse moved to (99, 122)
Screenshot: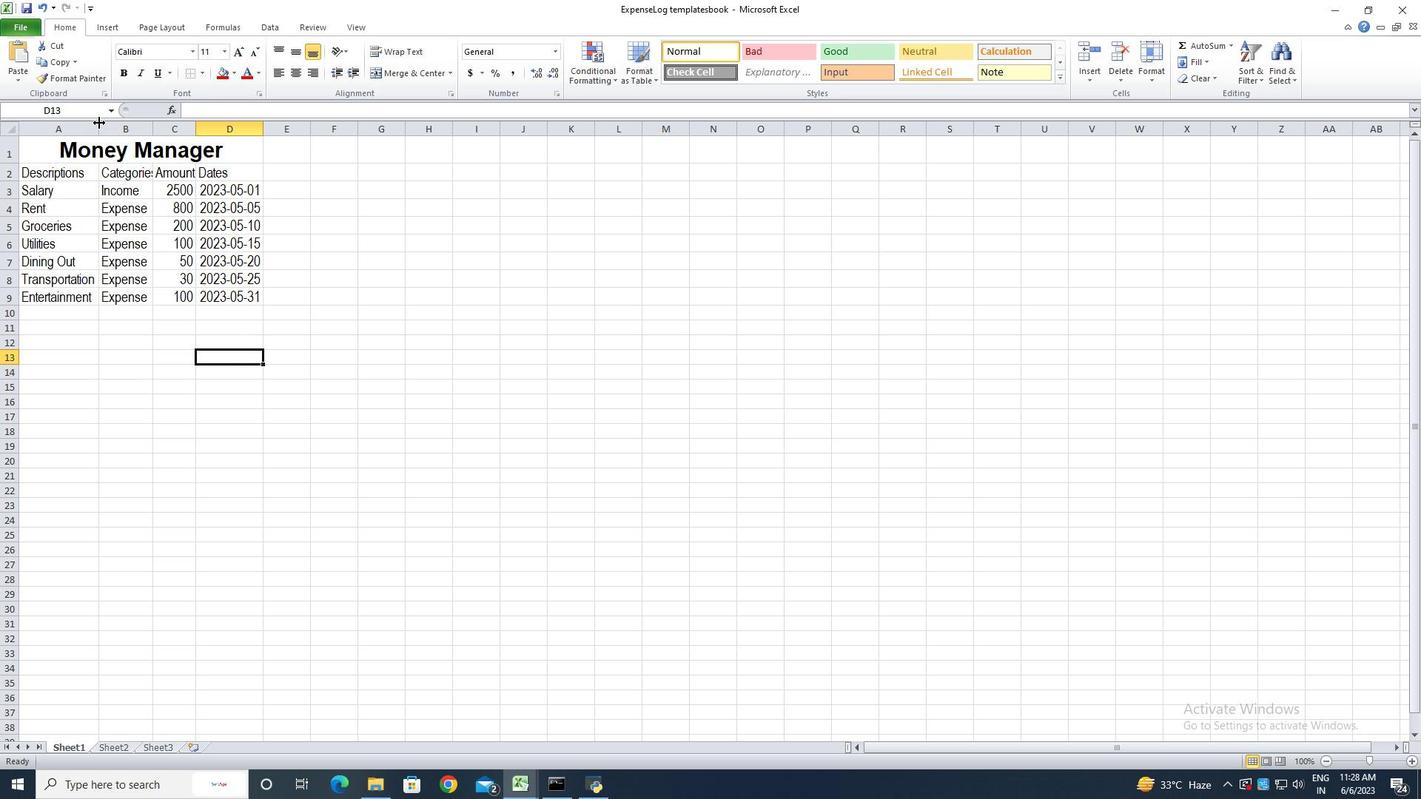
Action: Mouse pressed left at (99, 122)
Screenshot: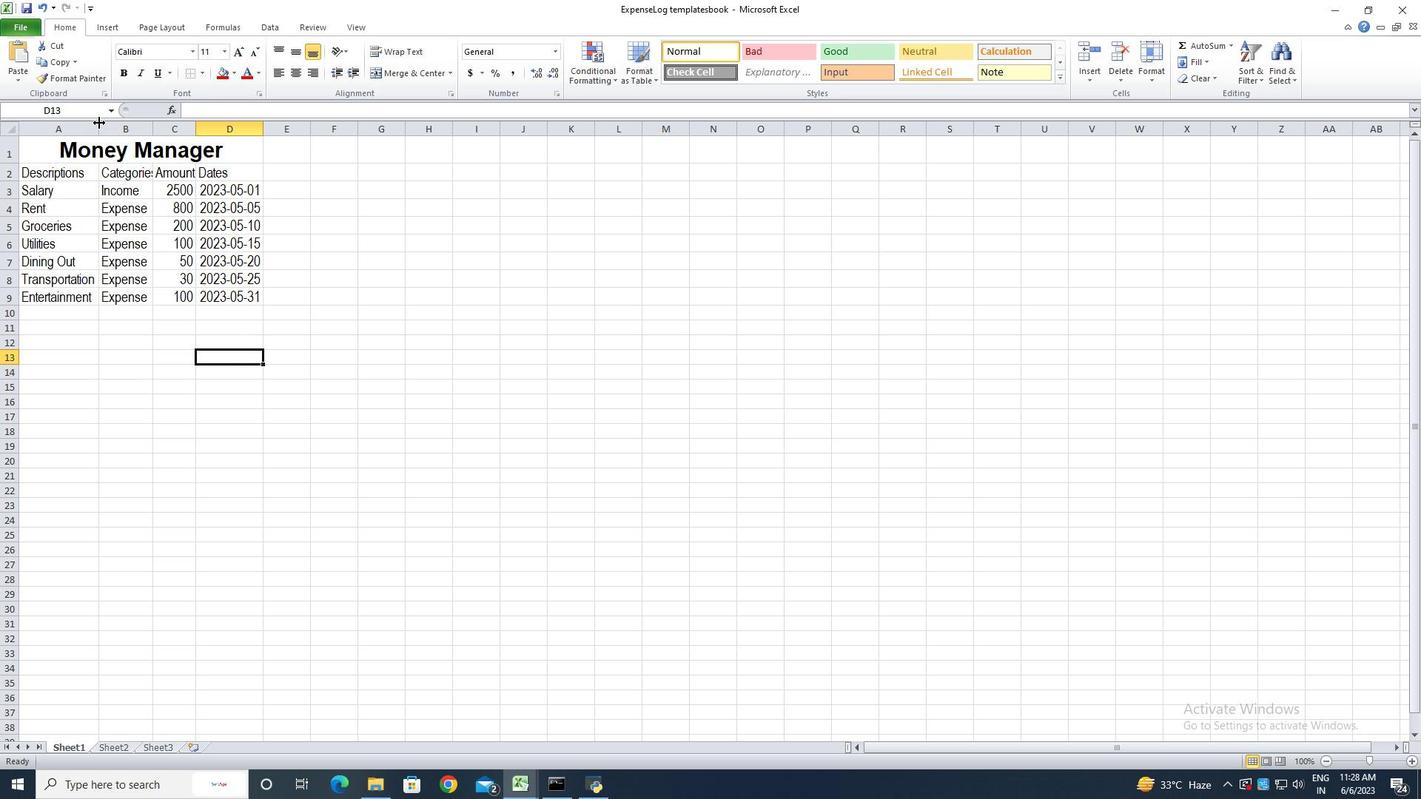 
Action: Mouse pressed left at (99, 122)
Screenshot: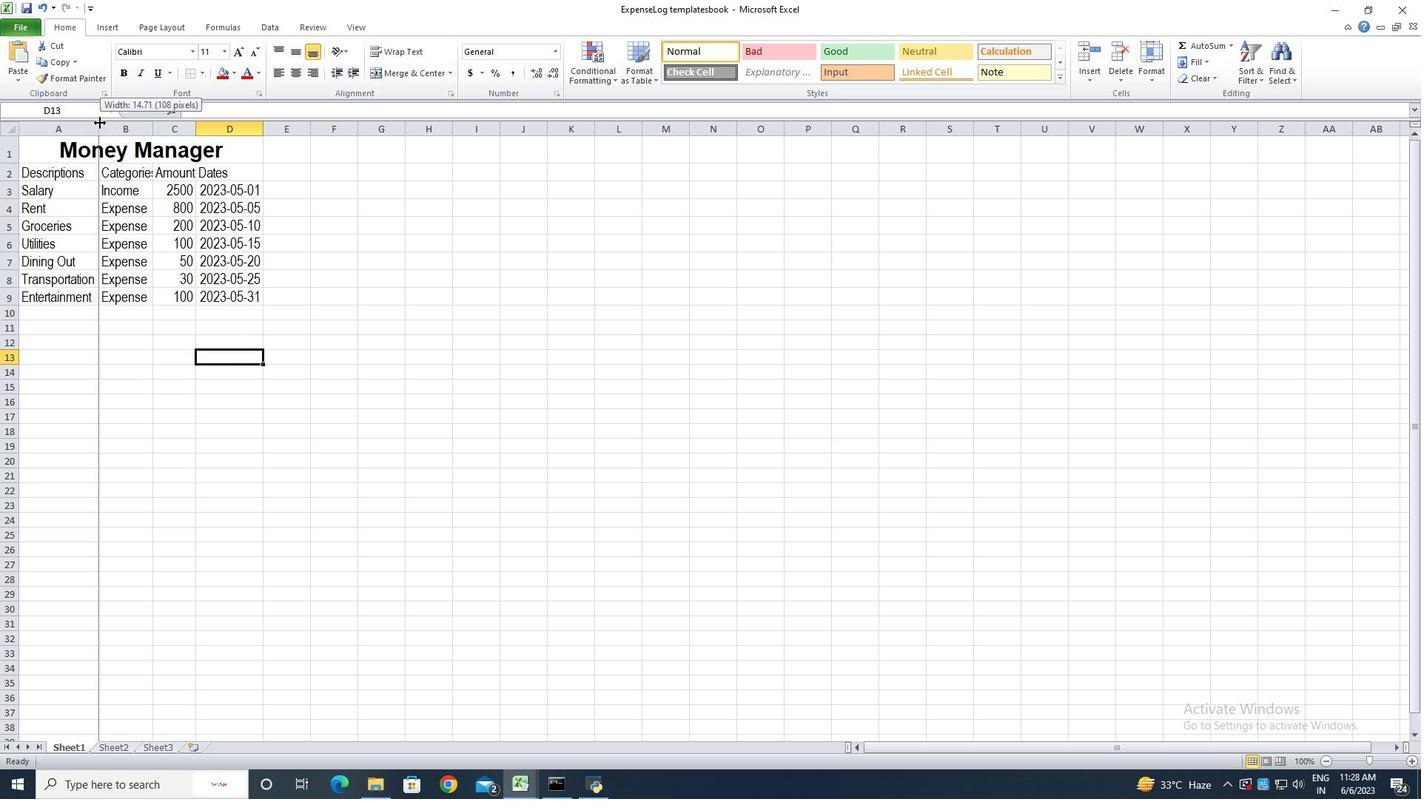 
Action: Mouse moved to (154, 124)
Screenshot: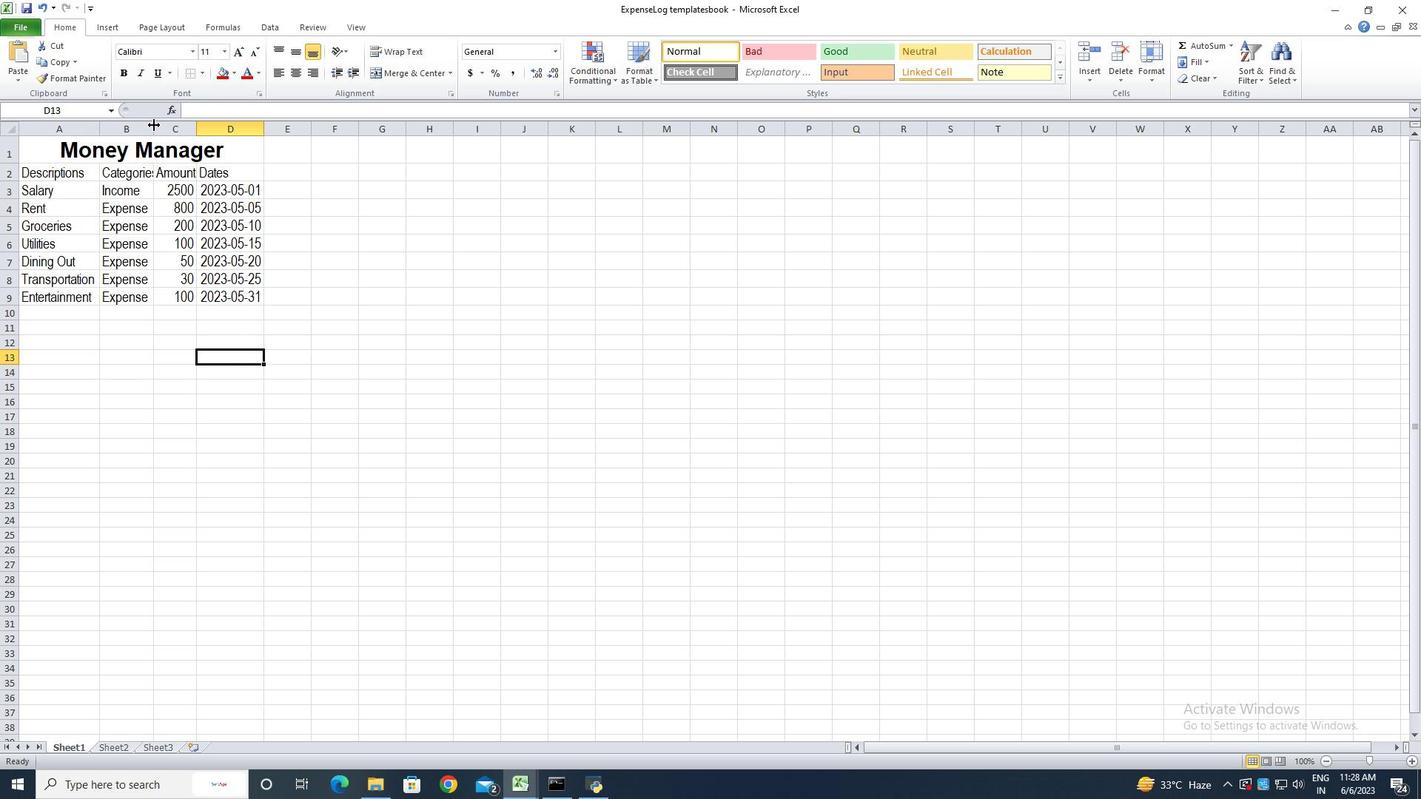 
Action: Mouse pressed left at (154, 124)
Screenshot: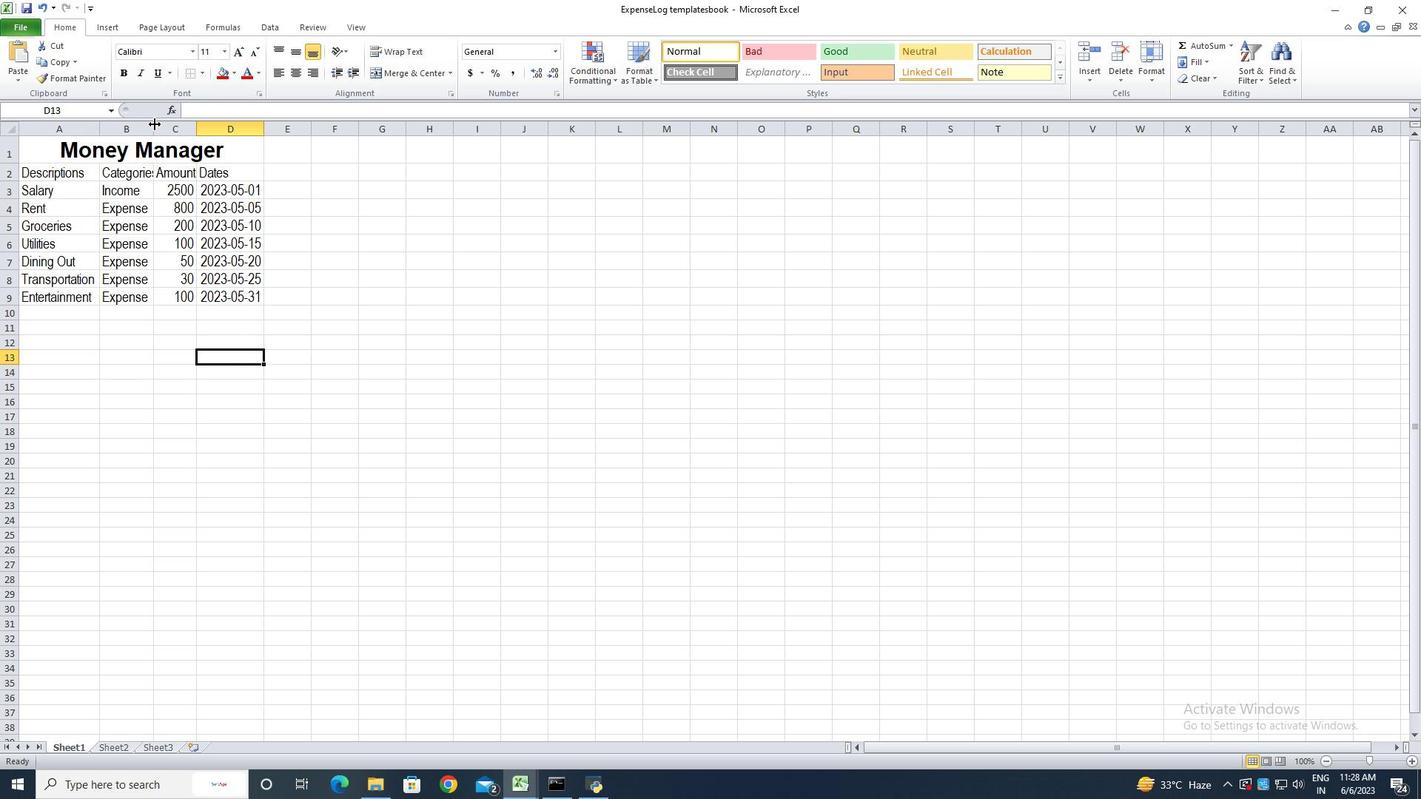 
Action: Mouse pressed left at (154, 124)
Screenshot: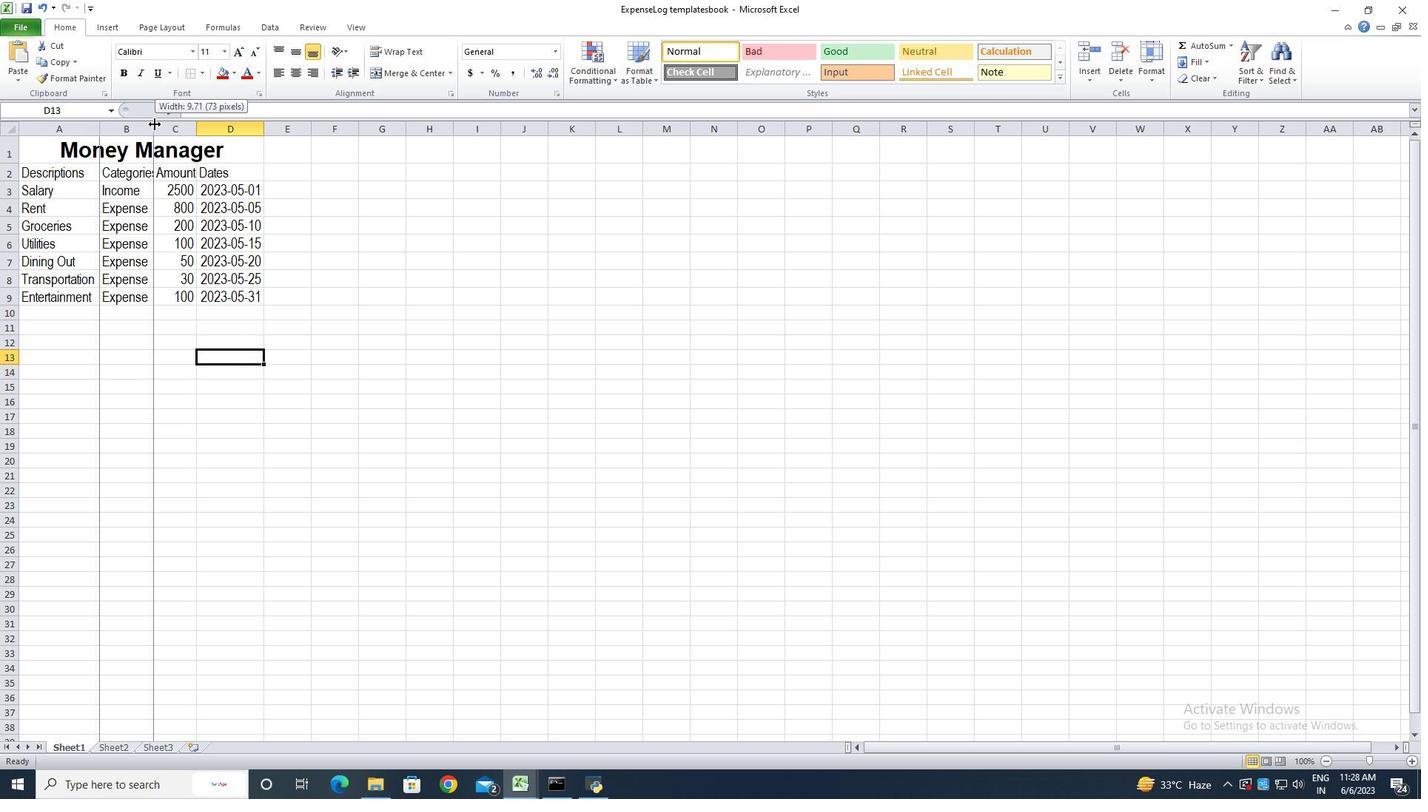 
Action: Mouse moved to (205, 124)
Screenshot: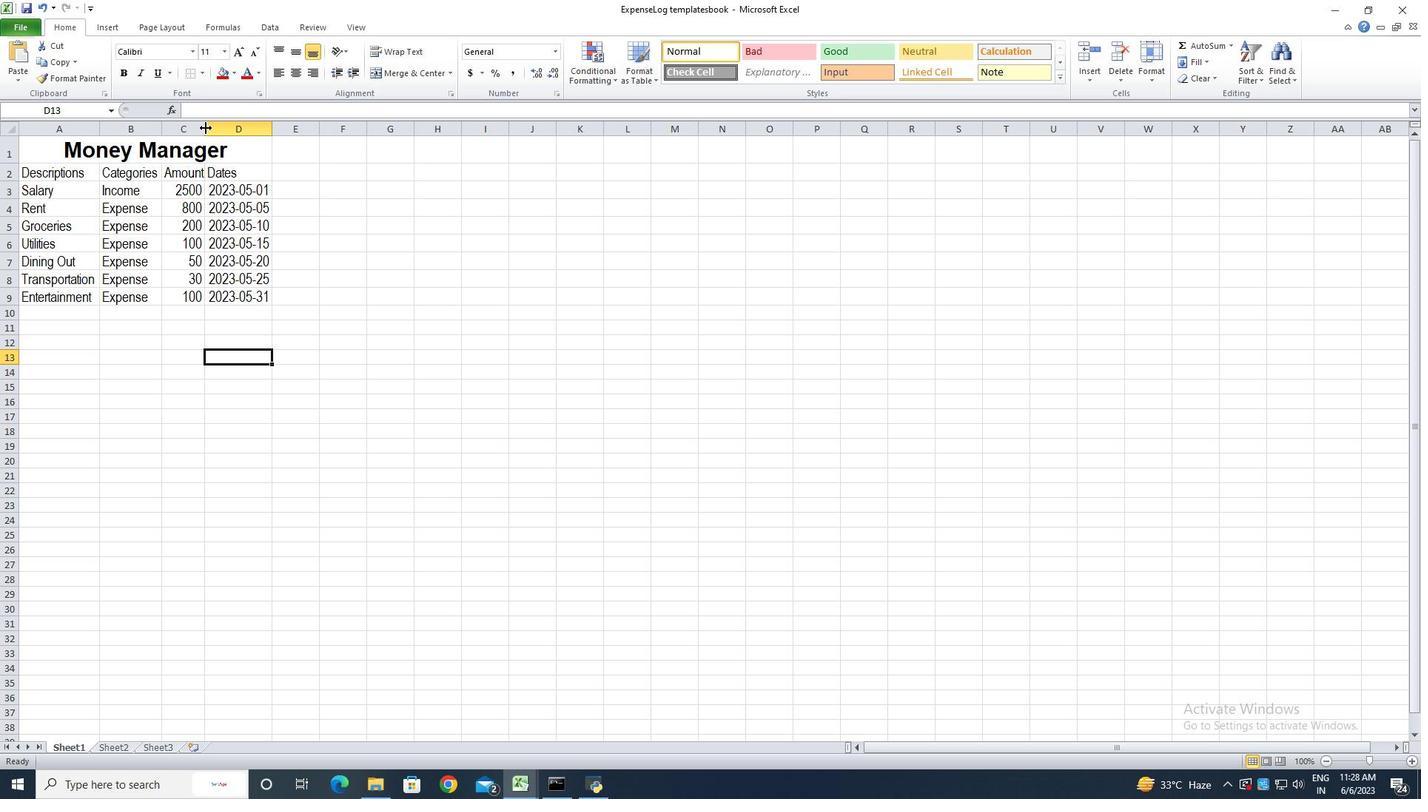 
Action: Mouse pressed left at (205, 124)
Screenshot: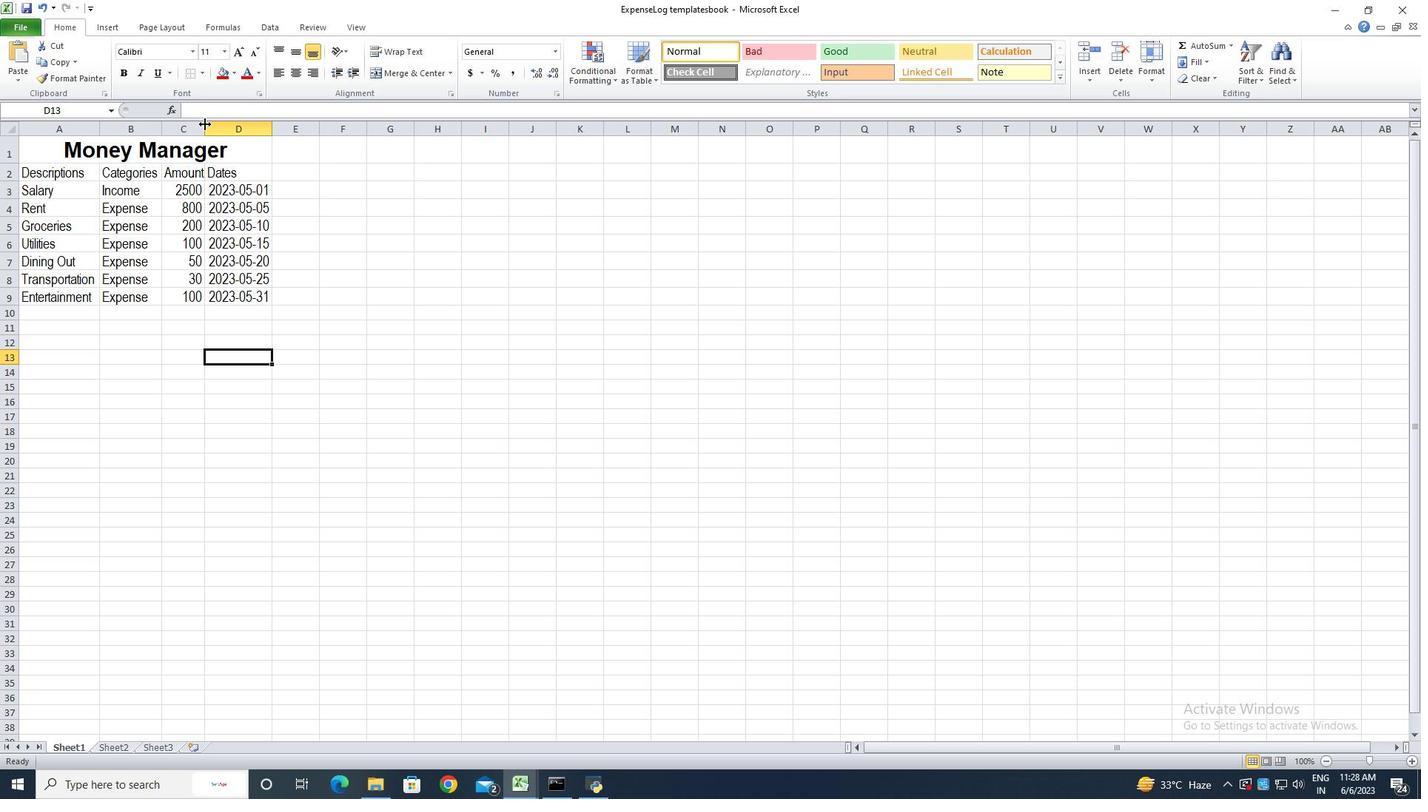 
Action: Mouse pressed left at (205, 124)
Screenshot: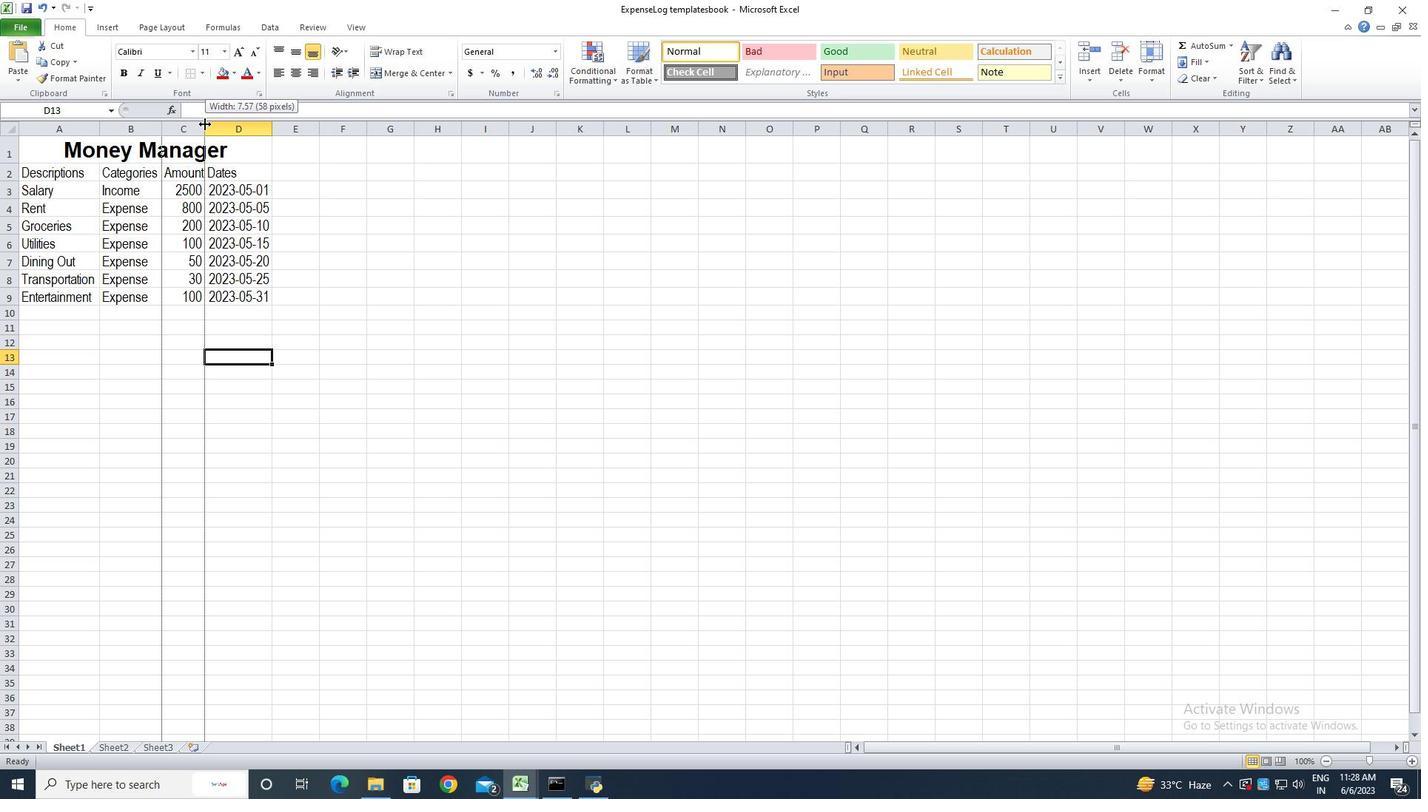 
Action: Mouse moved to (276, 125)
Screenshot: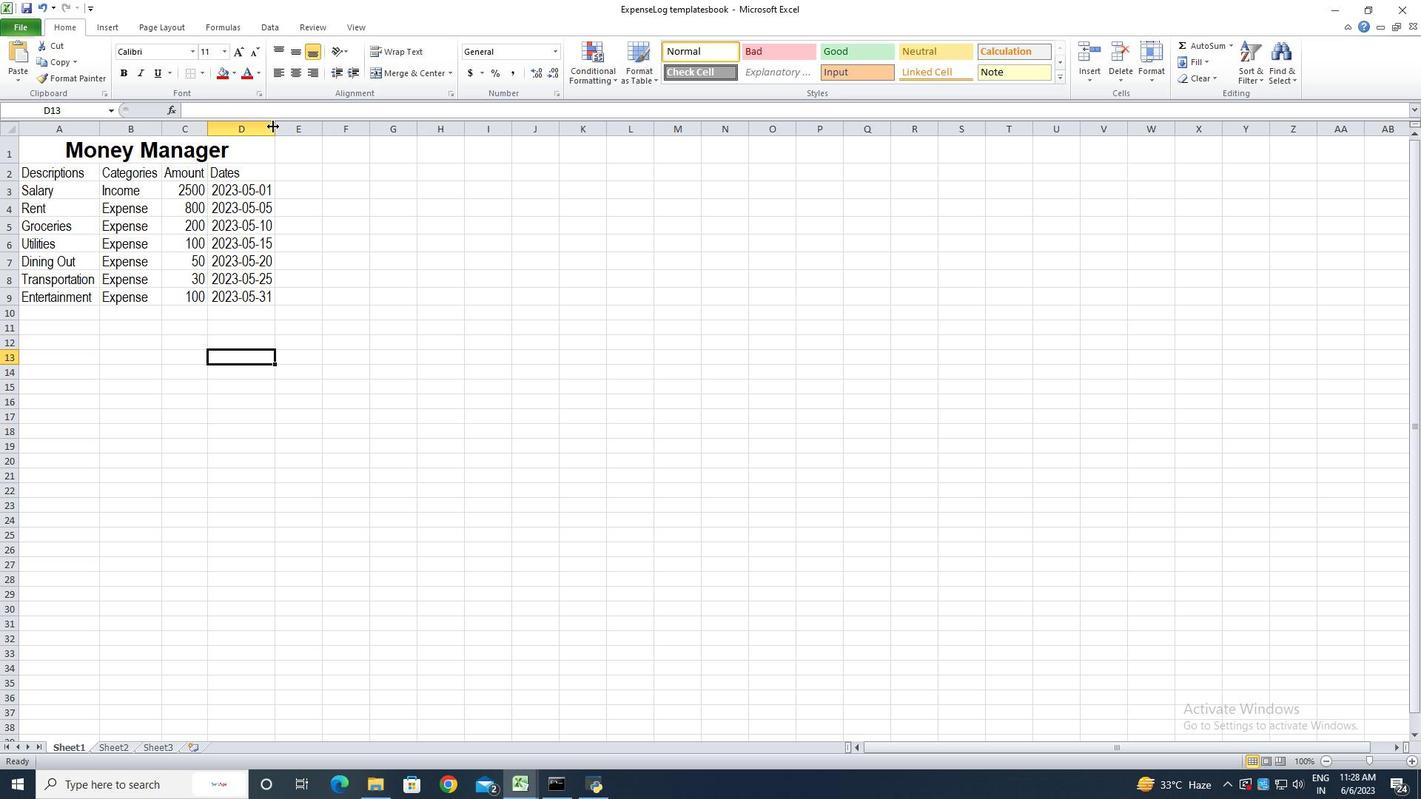 
Action: Mouse pressed left at (276, 125)
Screenshot: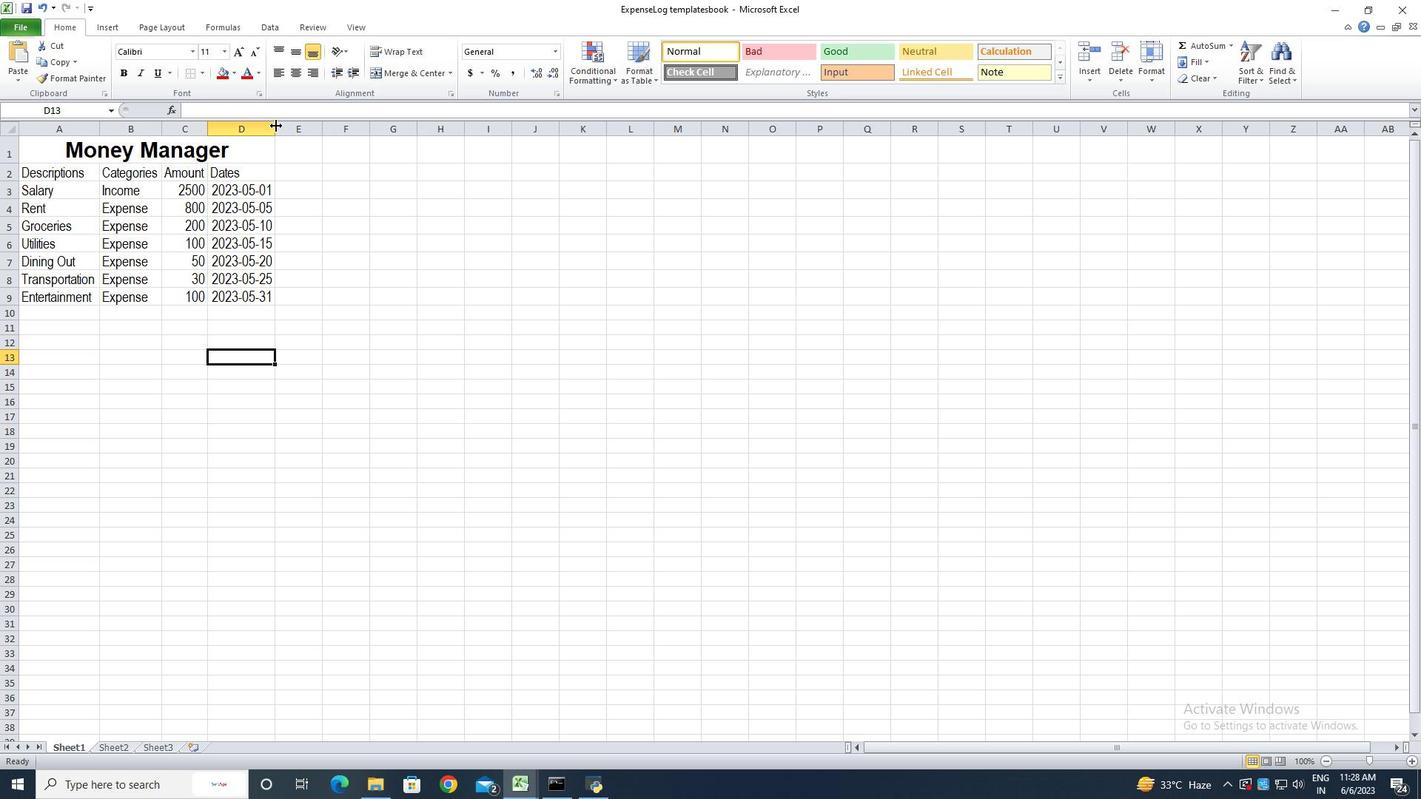 
Action: Mouse pressed left at (276, 125)
Screenshot: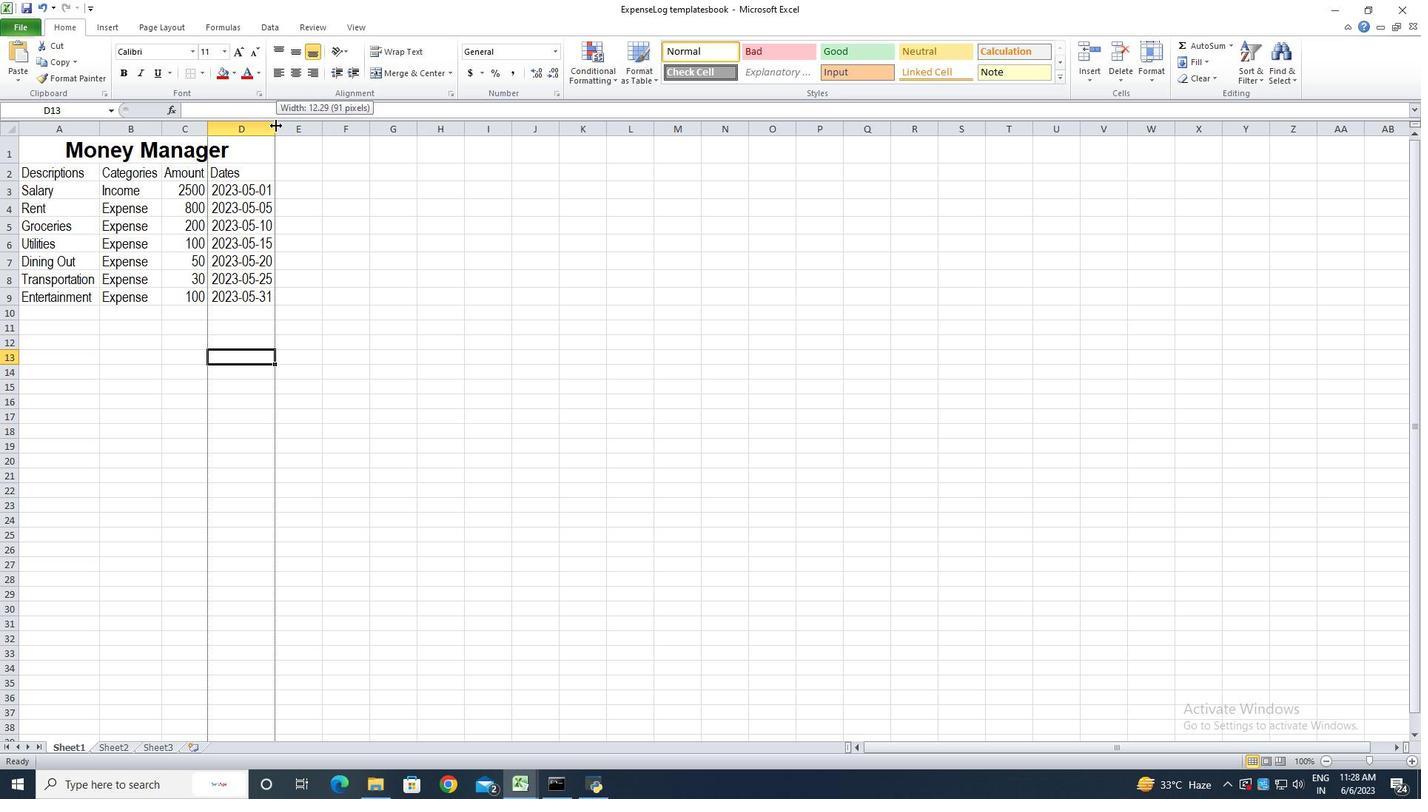 
Action: Mouse moved to (48, 149)
Screenshot: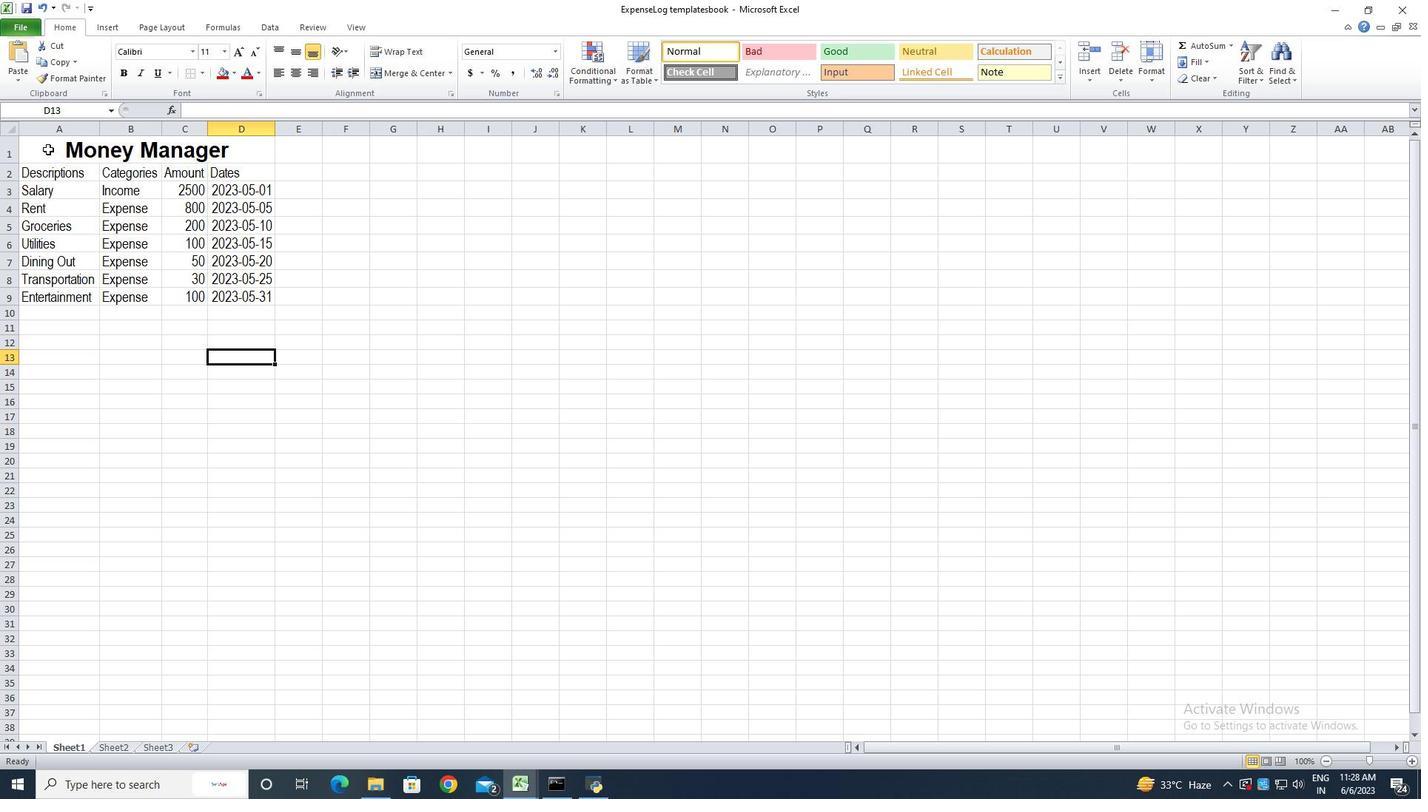 
Action: Mouse pressed left at (48, 149)
Screenshot: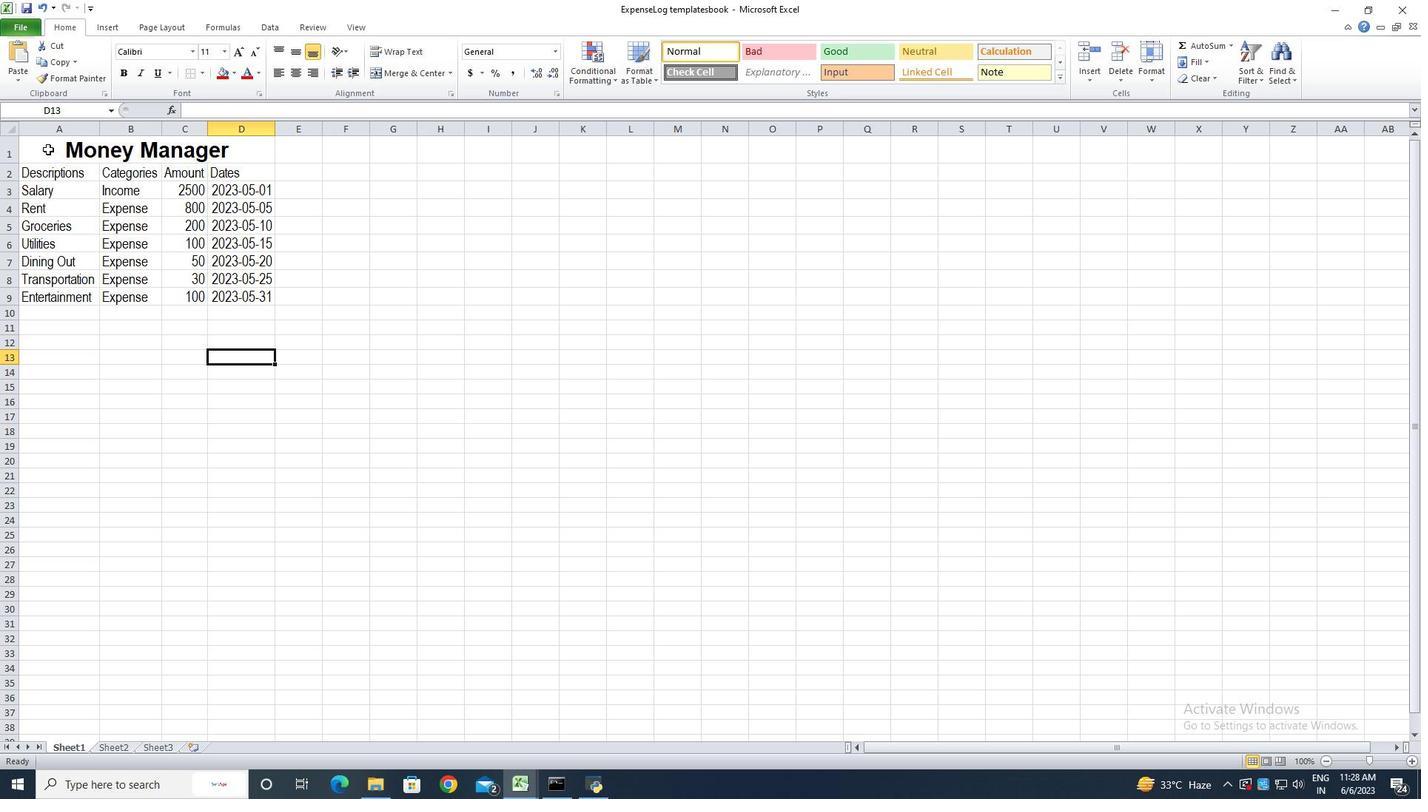 
Action: Mouse moved to (296, 48)
Screenshot: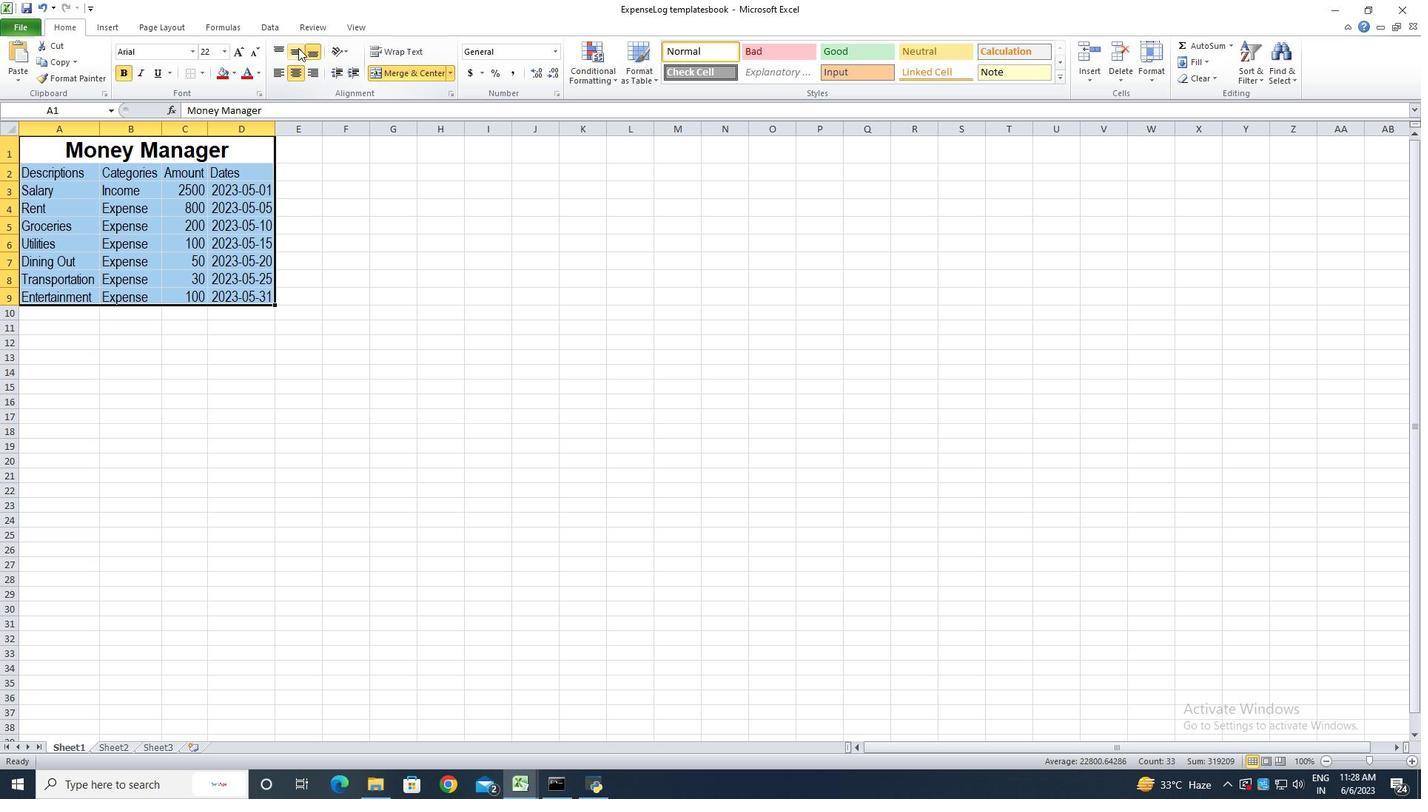 
Action: Mouse pressed left at (296, 48)
Screenshot: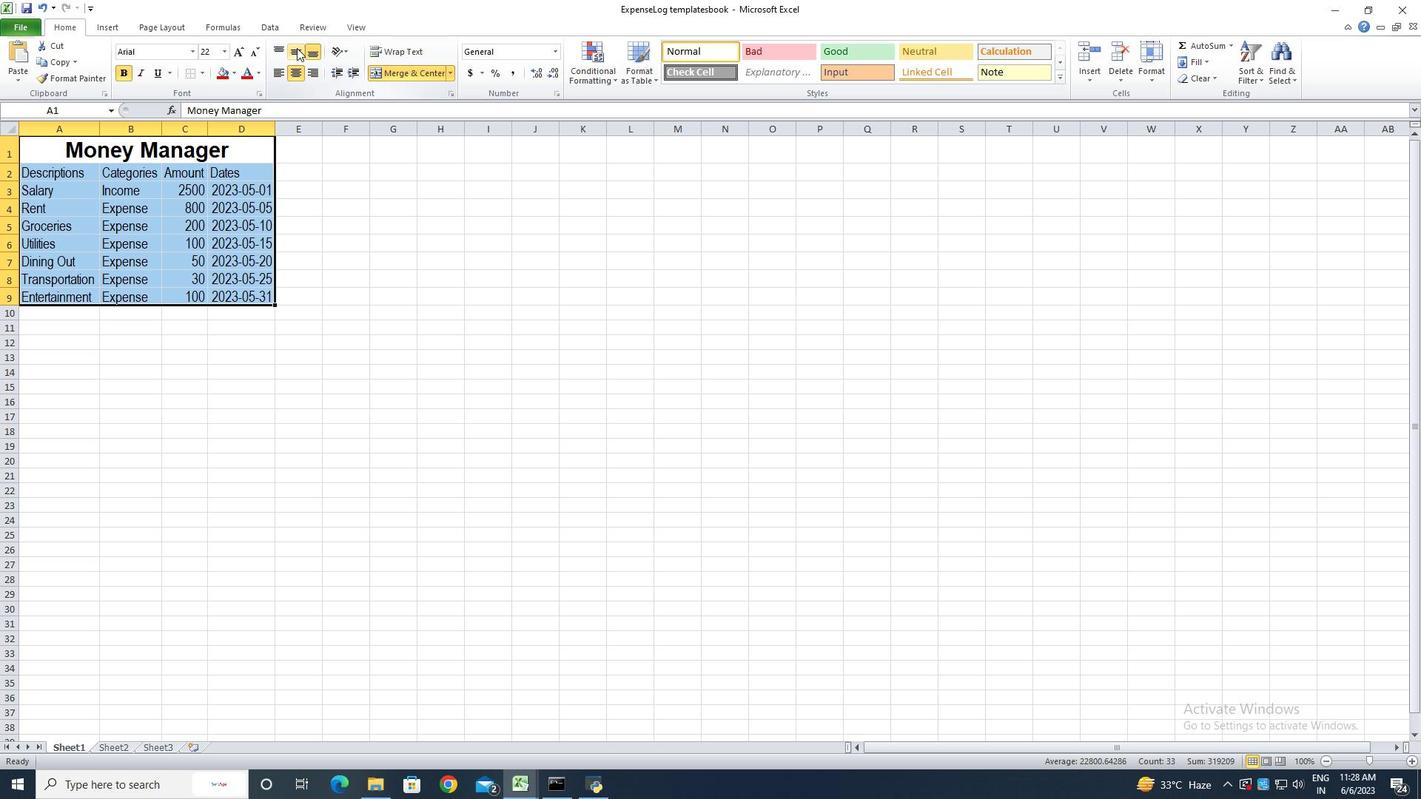 
Action: Mouse moved to (279, 333)
Screenshot: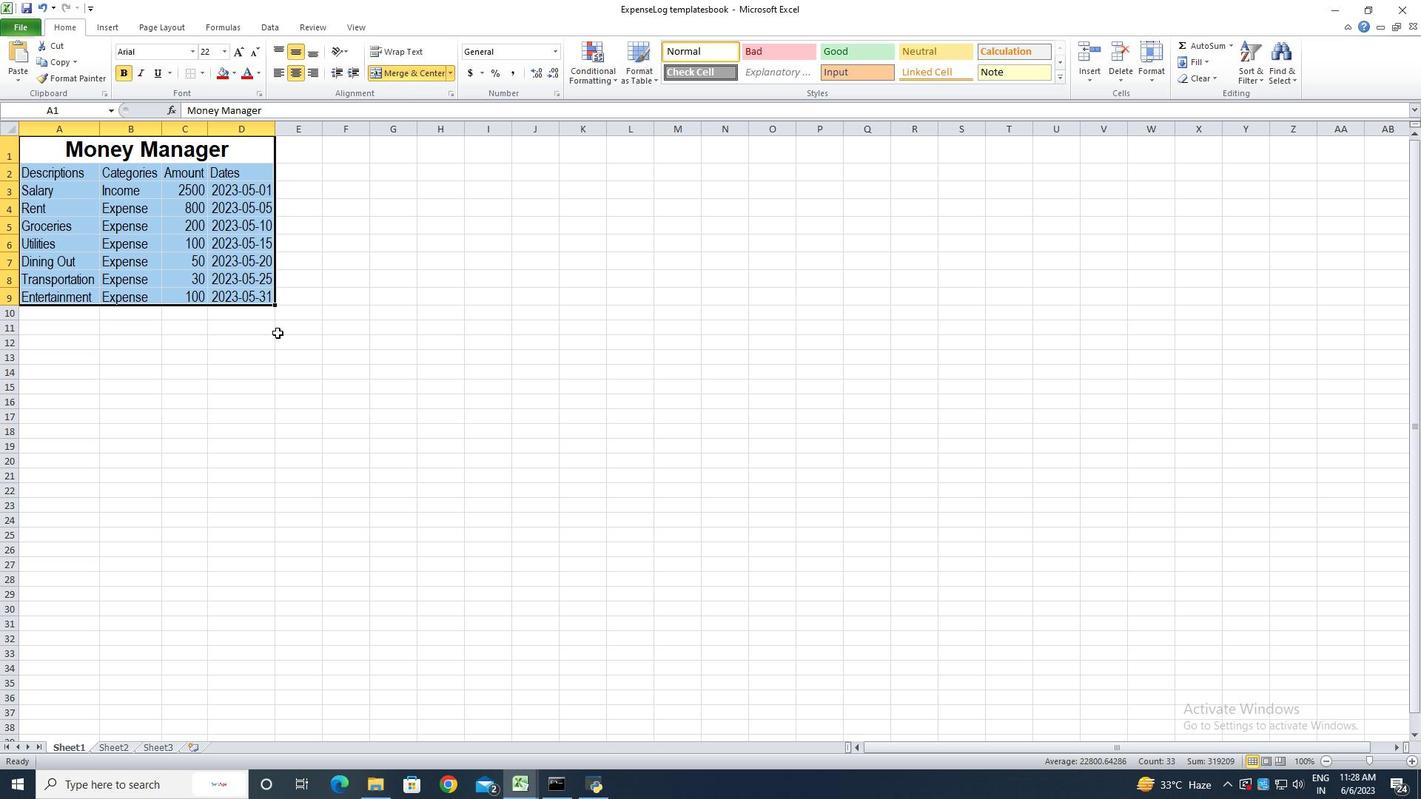 
Action: Mouse pressed left at (279, 333)
Screenshot: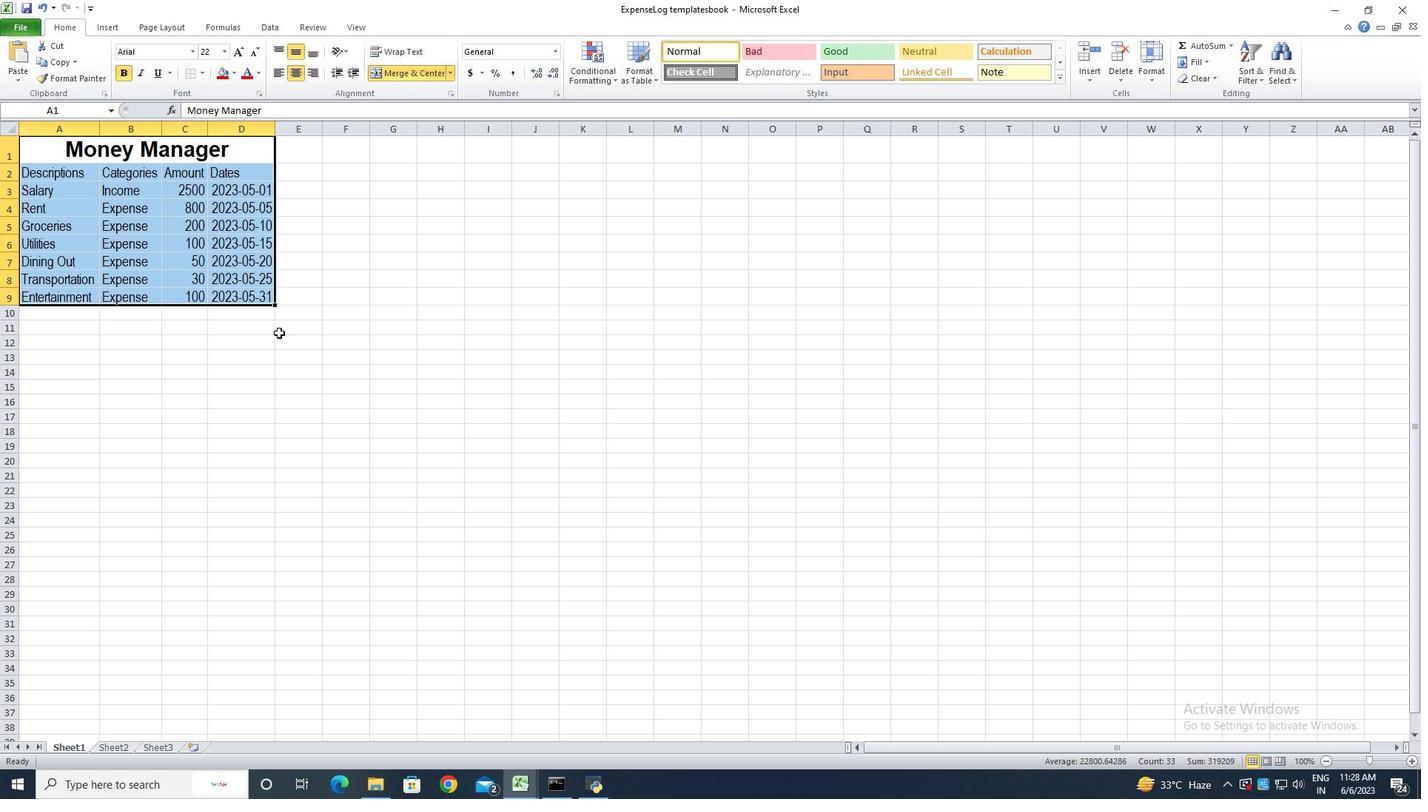 
Action: Key pressed ctrl+S<'\x13'><'\x13'><'\x13'>
Screenshot: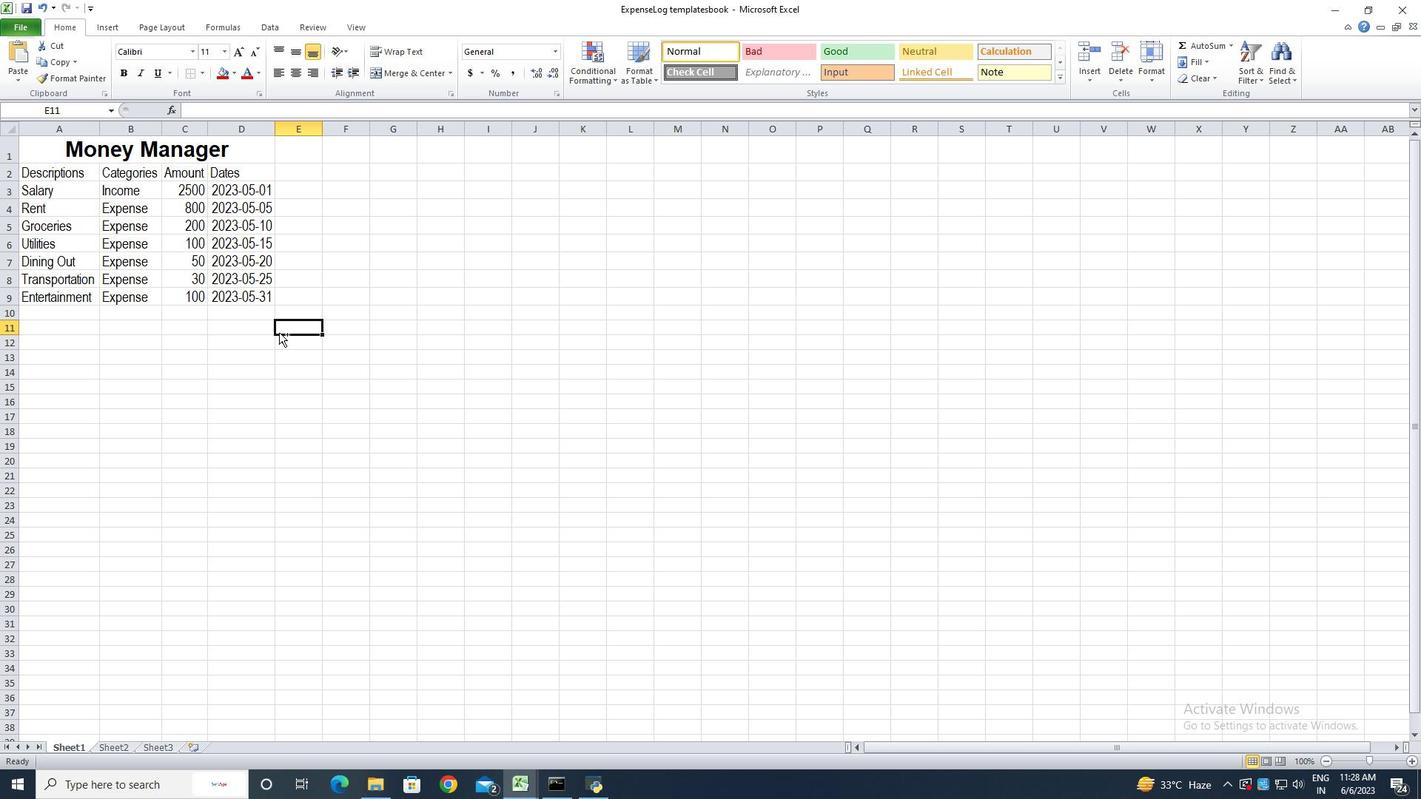 
